 Task: Look for space in Carpina, Brazil from 9th June, 2023 to 16th June, 2023 for 2 adults in price range Rs.8000 to Rs.16000. Place can be entire place with 2 bedrooms having 2 beds and 1 bathroom. Property type can be house, flat, guest house. Booking option can be shelf check-in. Required host language is Spanish.
Action: Mouse moved to (370, 79)
Screenshot: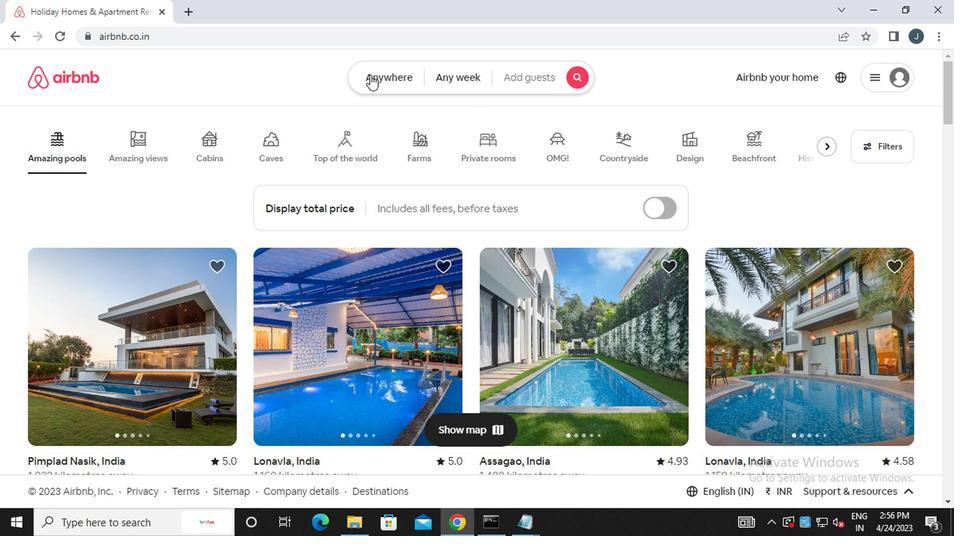 
Action: Mouse pressed left at (370, 79)
Screenshot: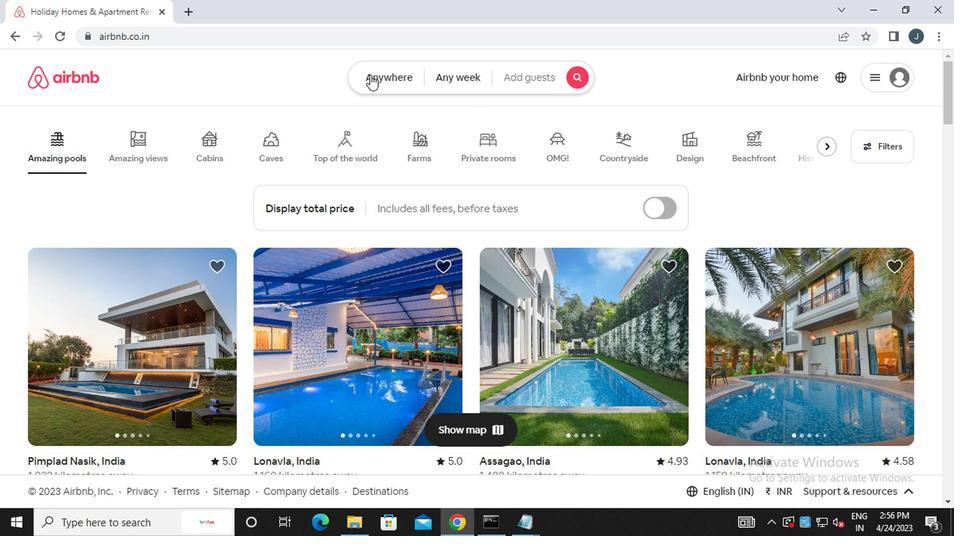 
Action: Mouse moved to (225, 138)
Screenshot: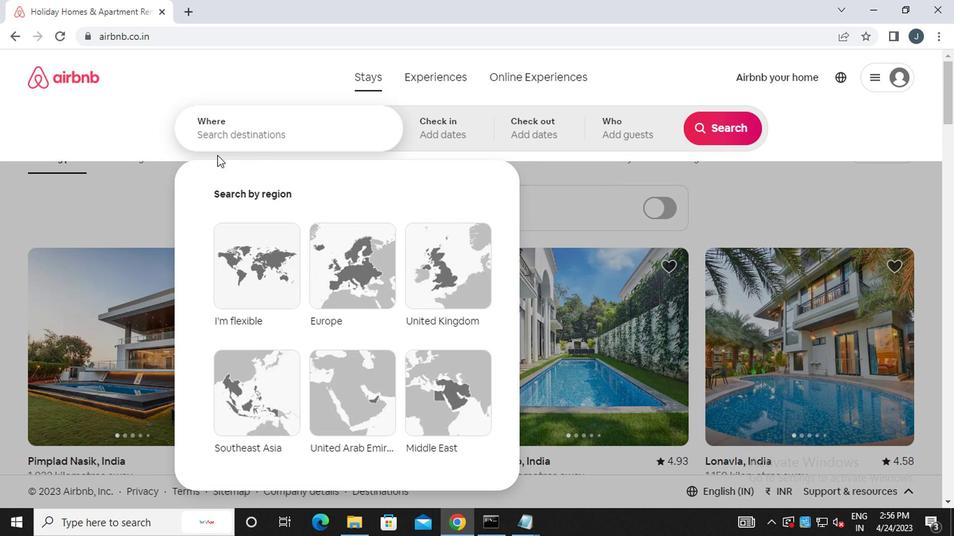 
Action: Mouse pressed left at (225, 138)
Screenshot: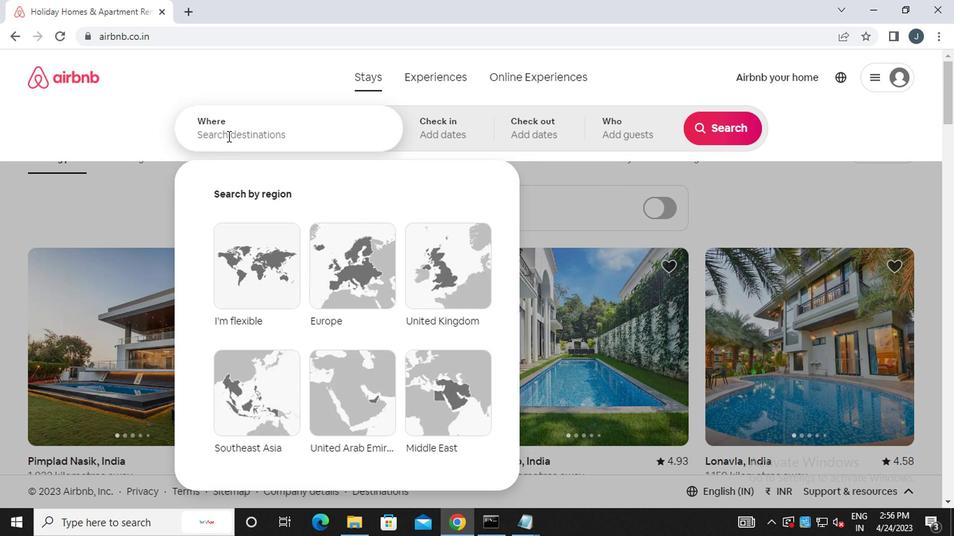 
Action: Key pressed c<Key.caps_lock>arpina,<Key.caps_lock>b<Key.caps_lock>razil
Screenshot: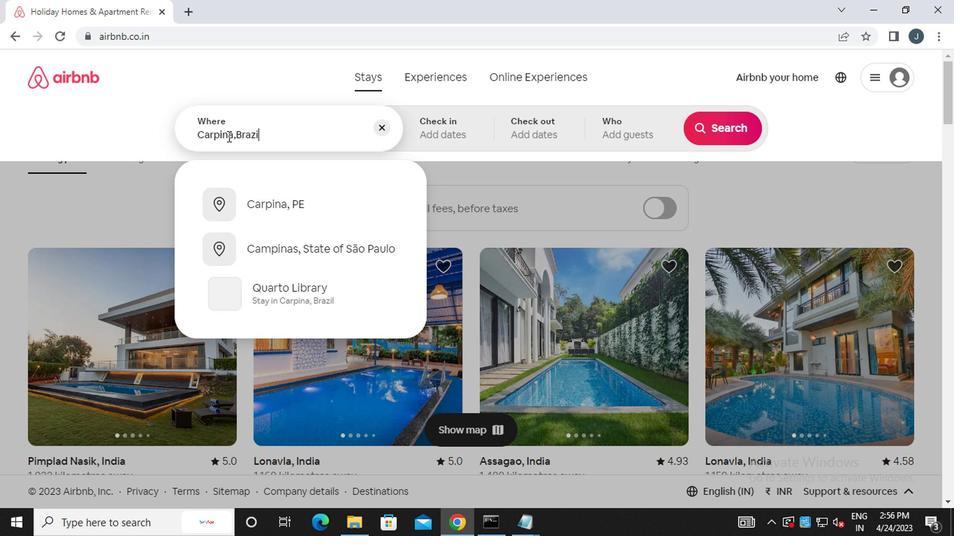 
Action: Mouse moved to (447, 131)
Screenshot: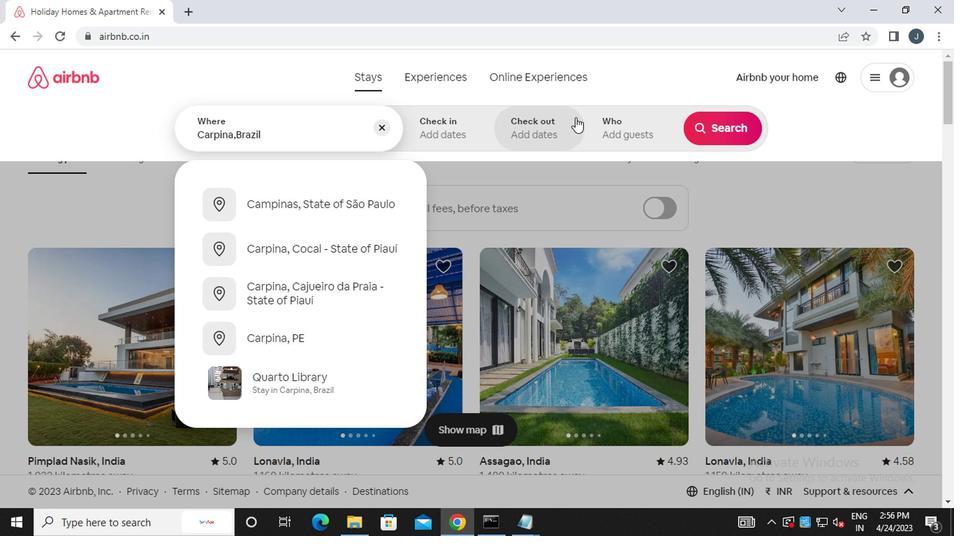
Action: Mouse pressed left at (447, 131)
Screenshot: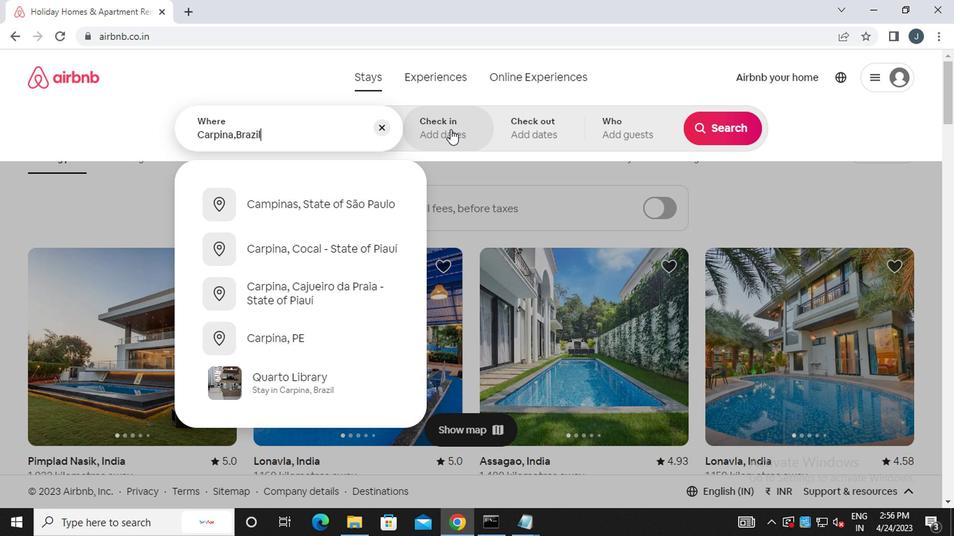 
Action: Mouse moved to (704, 241)
Screenshot: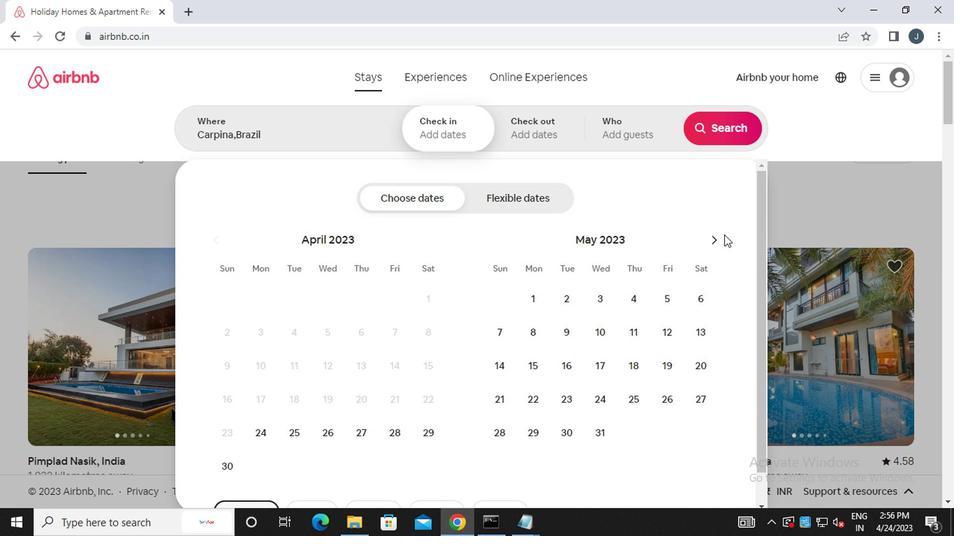 
Action: Mouse pressed left at (704, 241)
Screenshot: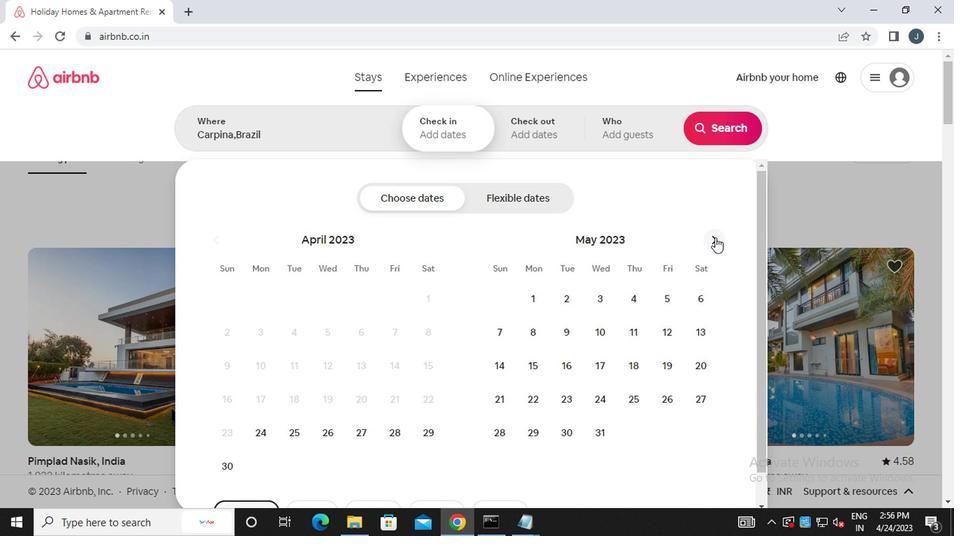 
Action: Mouse moved to (656, 326)
Screenshot: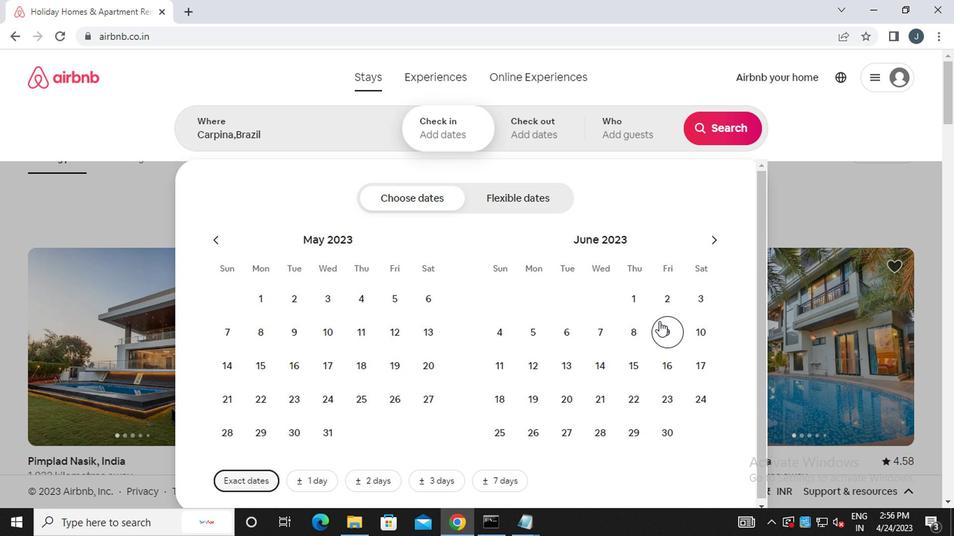 
Action: Mouse pressed left at (656, 326)
Screenshot: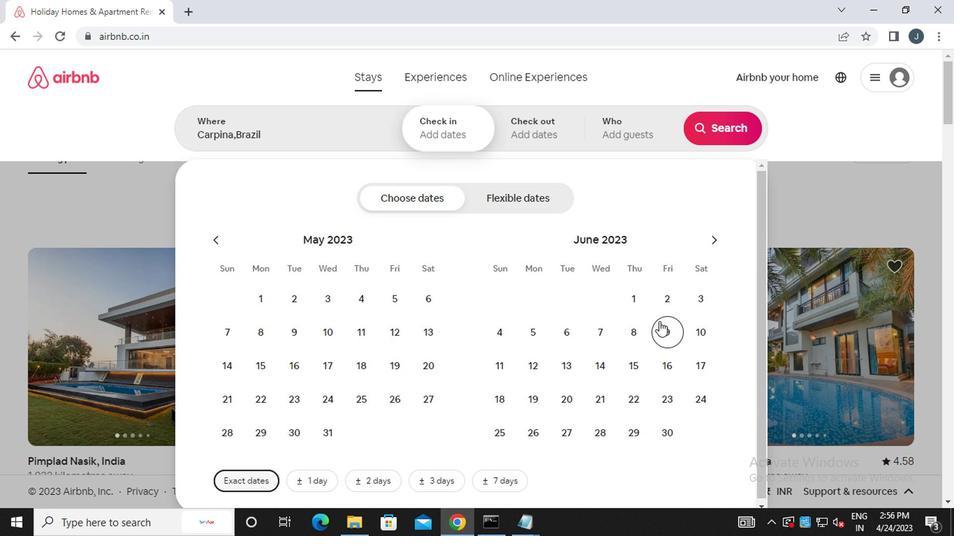 
Action: Mouse moved to (661, 360)
Screenshot: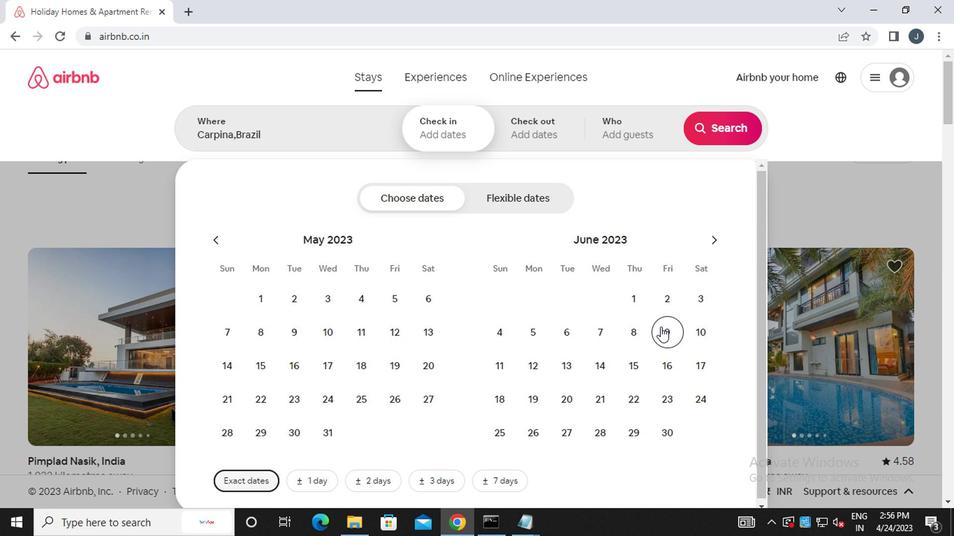 
Action: Mouse pressed left at (661, 360)
Screenshot: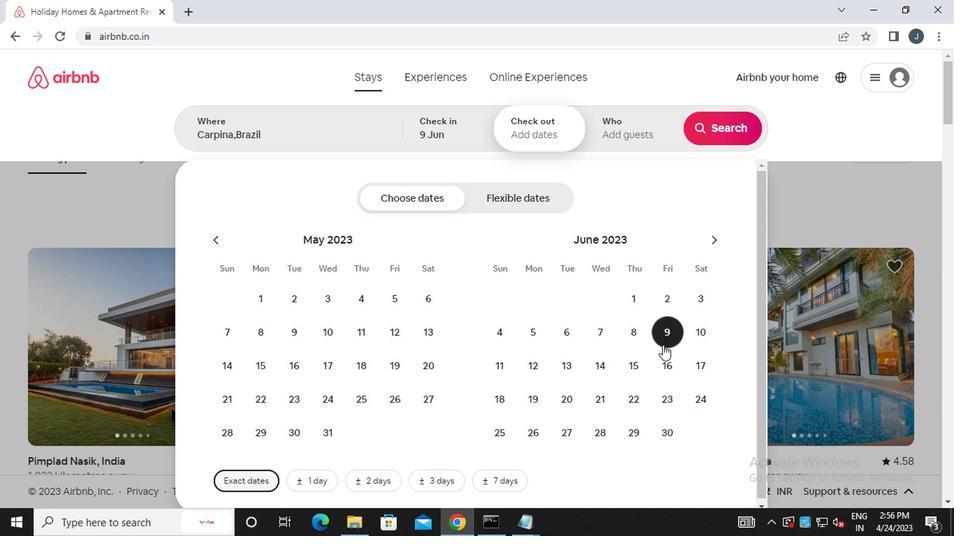 
Action: Mouse moved to (623, 143)
Screenshot: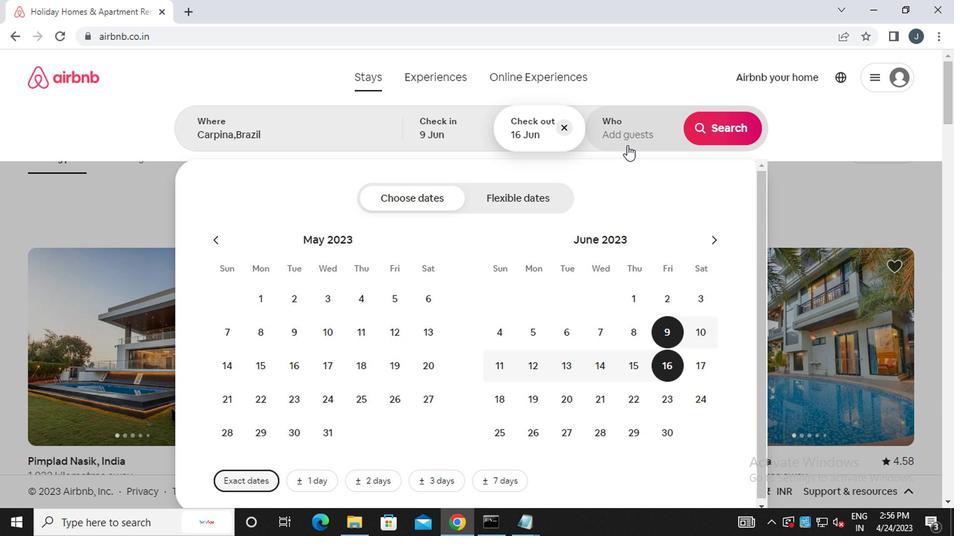 
Action: Mouse pressed left at (623, 143)
Screenshot: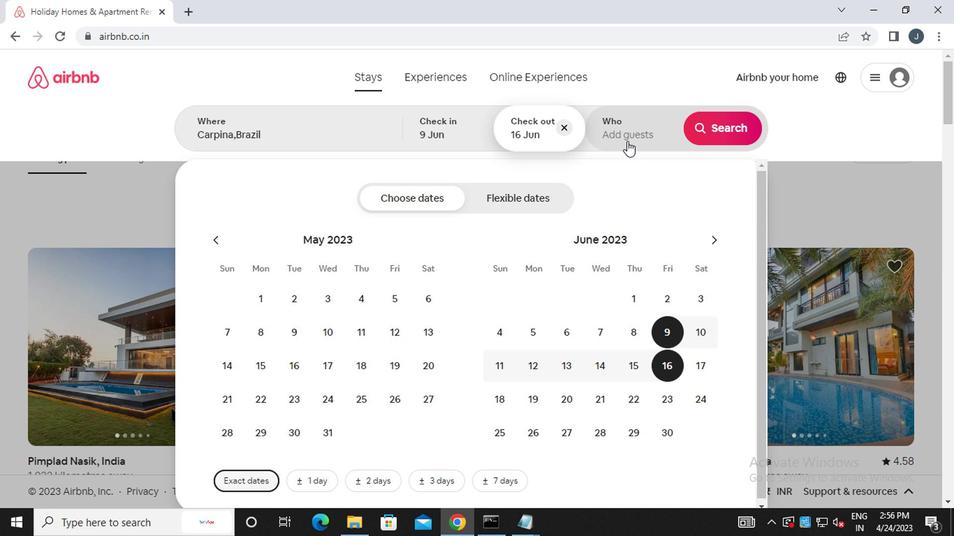 
Action: Mouse moved to (729, 202)
Screenshot: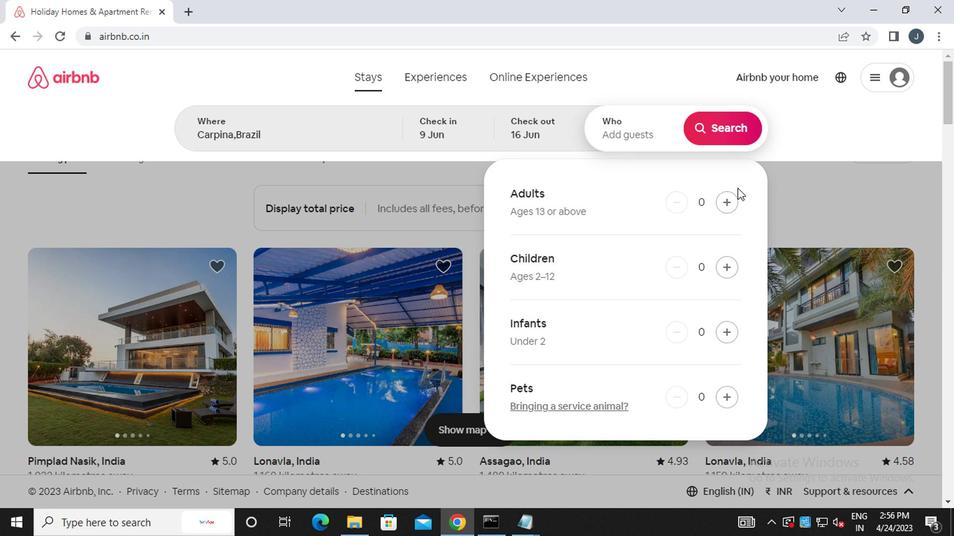 
Action: Mouse pressed left at (729, 202)
Screenshot: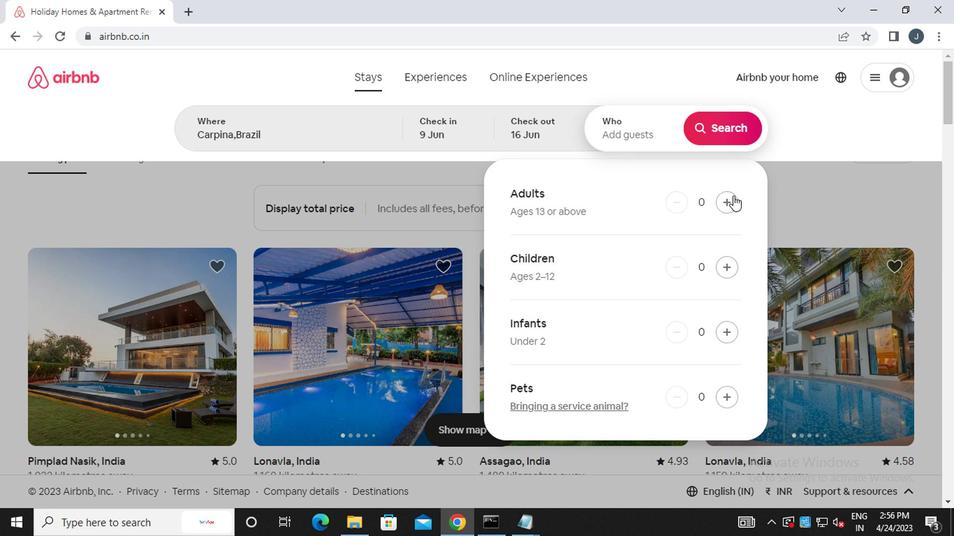 
Action: Mouse pressed left at (729, 202)
Screenshot: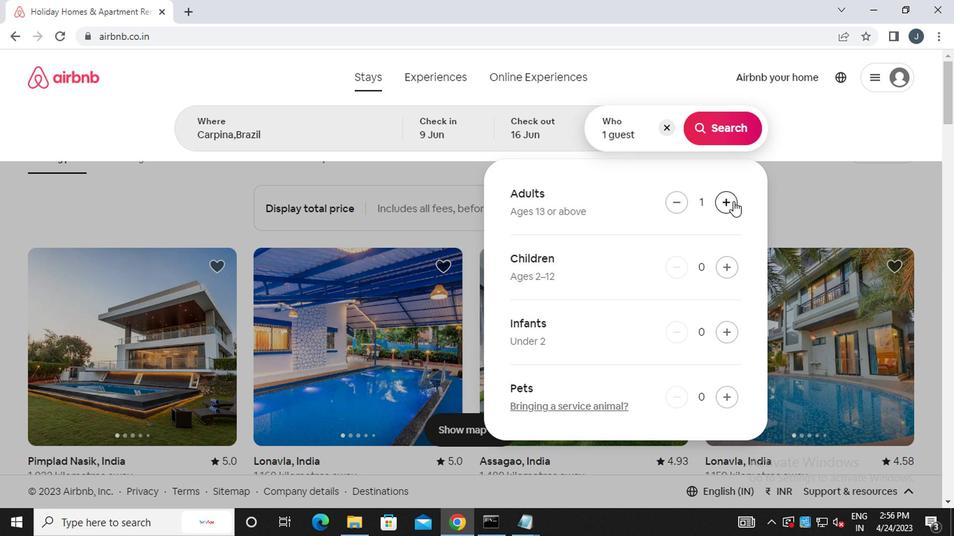 
Action: Mouse moved to (719, 138)
Screenshot: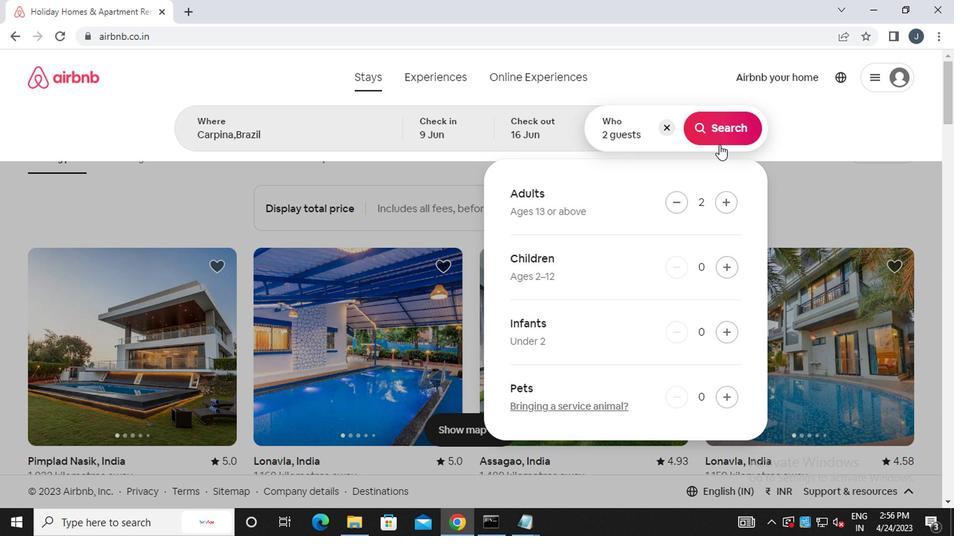 
Action: Mouse pressed left at (719, 138)
Screenshot: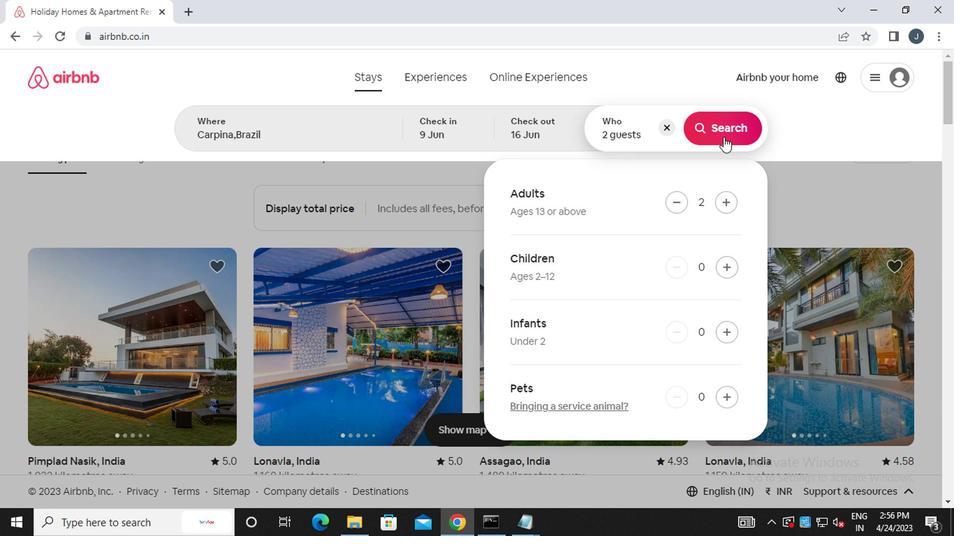 
Action: Mouse moved to (891, 131)
Screenshot: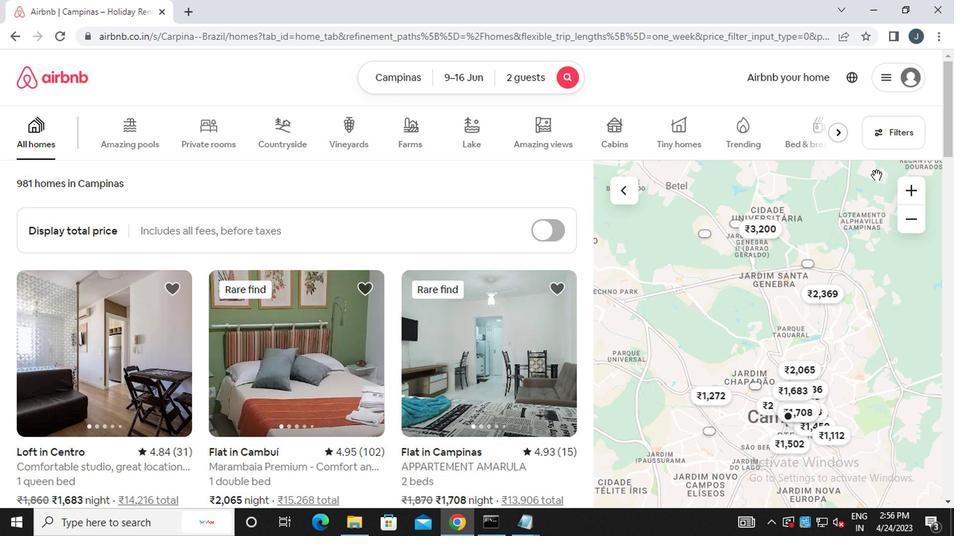 
Action: Mouse pressed left at (891, 131)
Screenshot: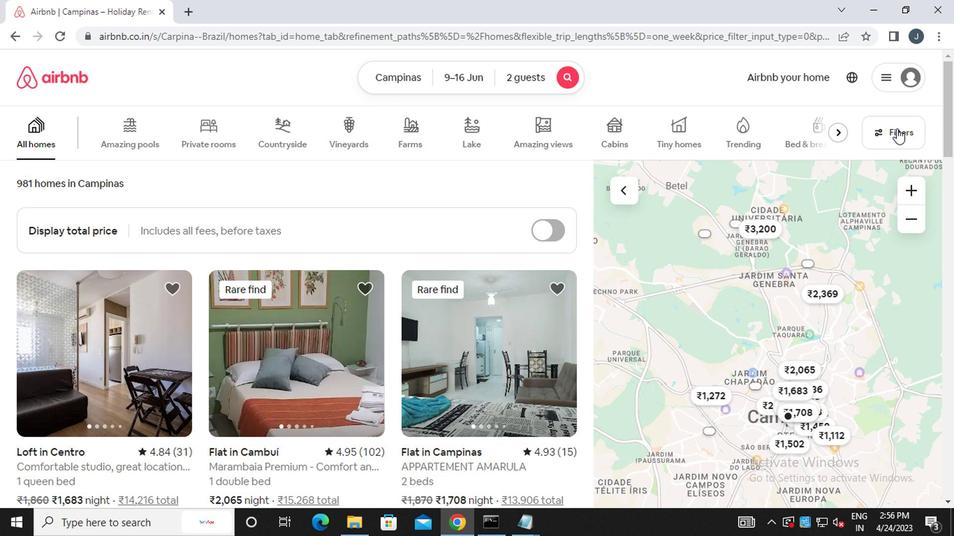 
Action: Mouse moved to (296, 316)
Screenshot: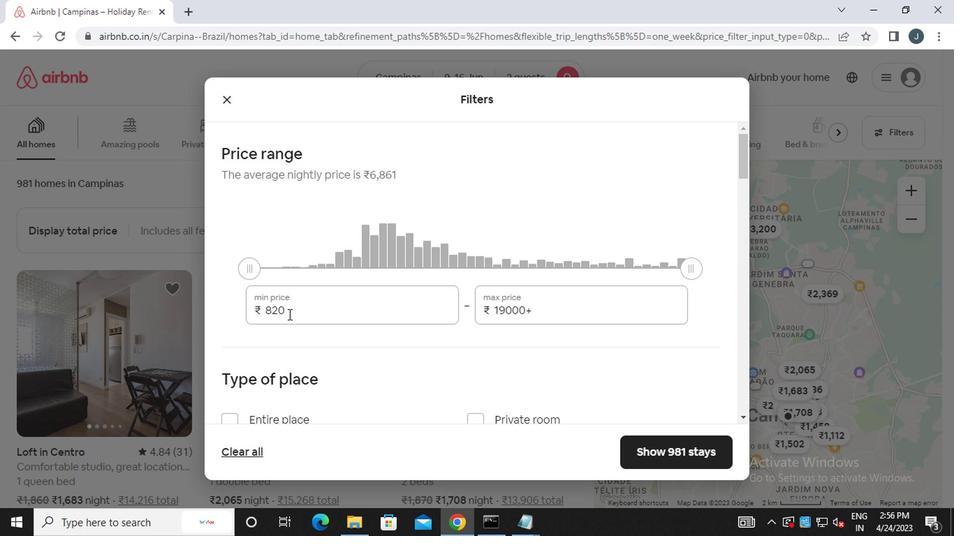 
Action: Mouse pressed left at (296, 316)
Screenshot: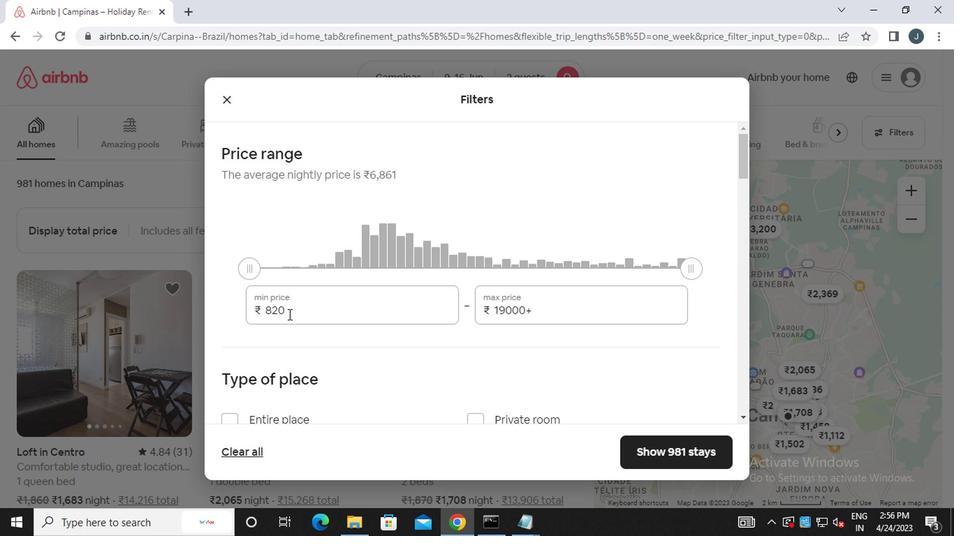 
Action: Mouse moved to (296, 316)
Screenshot: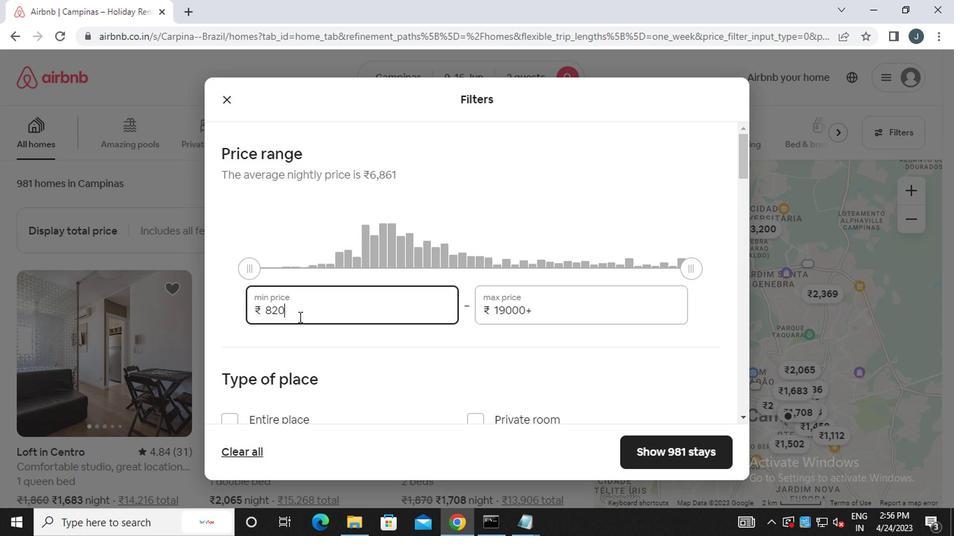 
Action: Key pressed <Key.backspace><Key.backspace><Key.backspace><Key.backspace><<104>><<96>><<96>><<96>>
Screenshot: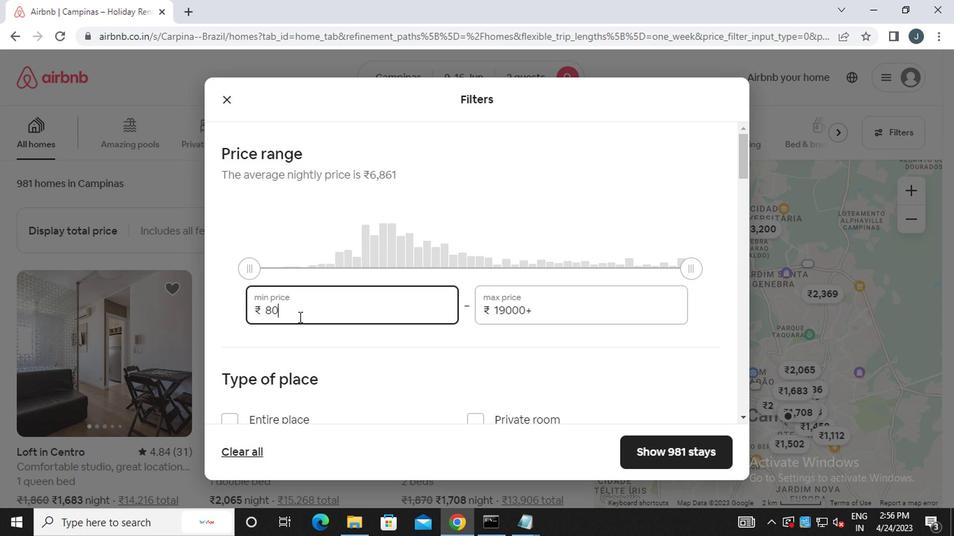 
Action: Mouse moved to (556, 309)
Screenshot: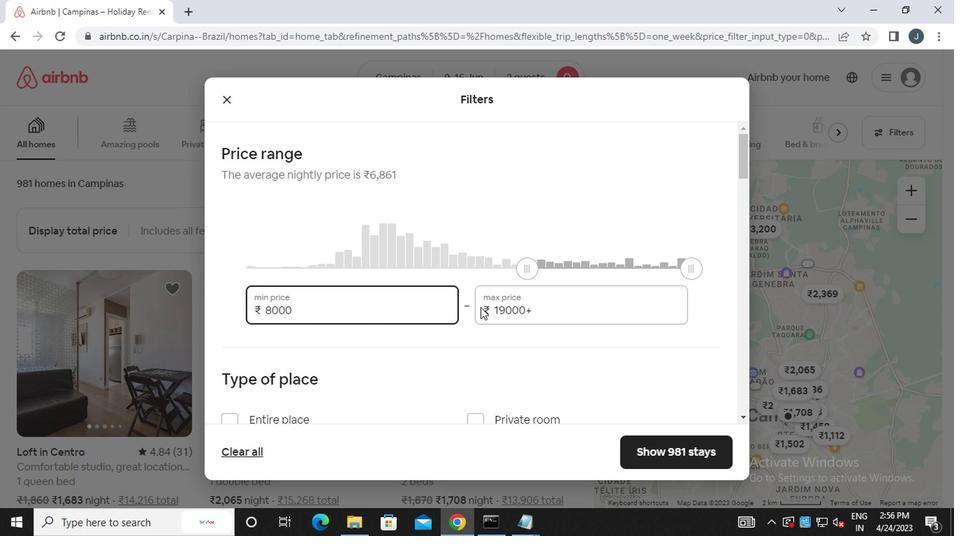 
Action: Mouse pressed left at (556, 309)
Screenshot: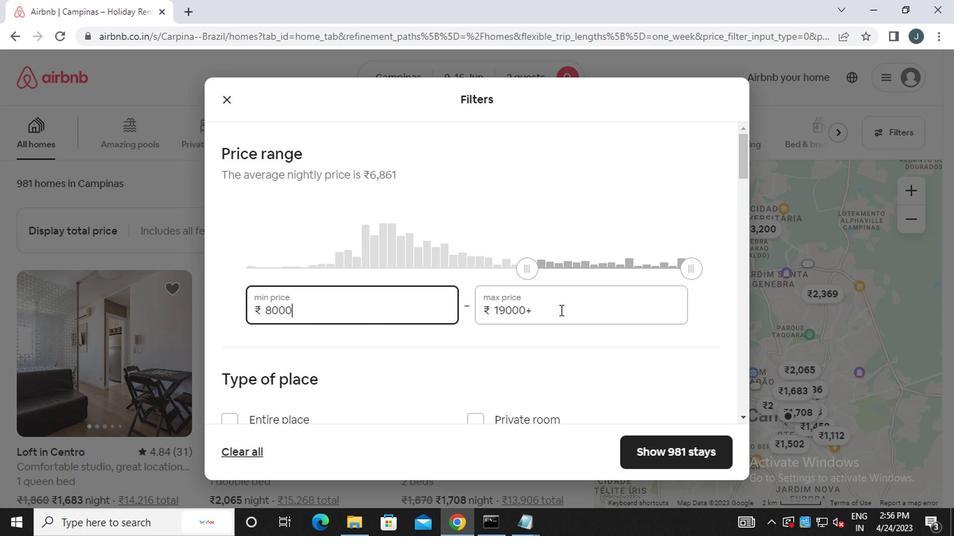 
Action: Mouse moved to (556, 310)
Screenshot: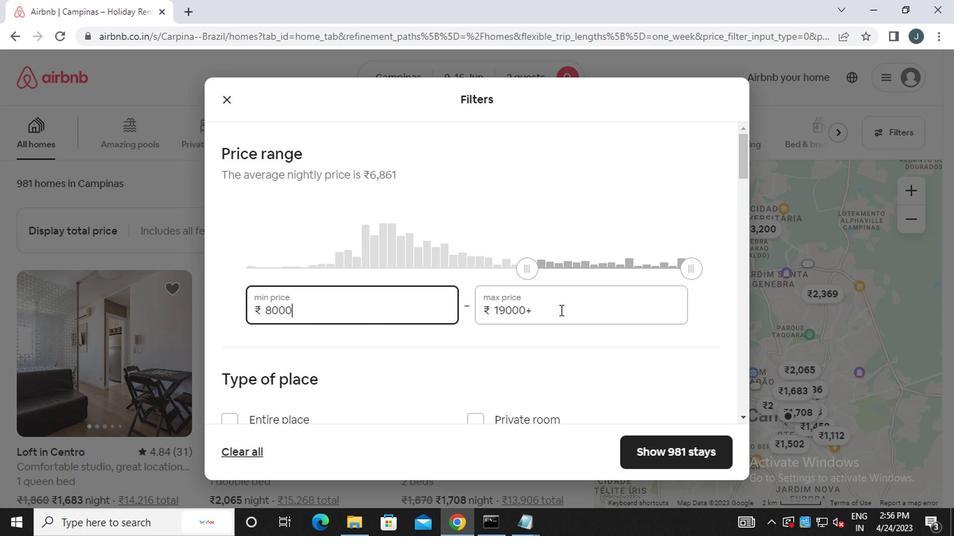 
Action: Key pressed <Key.backspace><Key.backspace><Key.backspace><Key.backspace><Key.backspace><Key.backspace><Key.backspace><Key.backspace><Key.backspace><Key.backspace><Key.backspace><Key.backspace><Key.backspace><Key.backspace><Key.backspace><Key.backspace><Key.backspace><Key.backspace><Key.backspace><Key.backspace><Key.backspace><Key.backspace><Key.backspace><Key.backspace><Key.backspace><Key.backspace><Key.backspace><Key.backspace><Key.backspace><Key.backspace><Key.backspace><Key.backspace><Key.backspace><Key.backspace><Key.backspace><Key.backspace><Key.backspace><Key.backspace><Key.backspace><Key.backspace><Key.backspace><Key.backspace><Key.backspace><Key.backspace><Key.backspace><Key.backspace><Key.backspace><Key.backspace><Key.backspace><Key.backspace><Key.backspace><Key.backspace><Key.backspace><<97>><<102>><<96>><<96>><<96>>
Screenshot: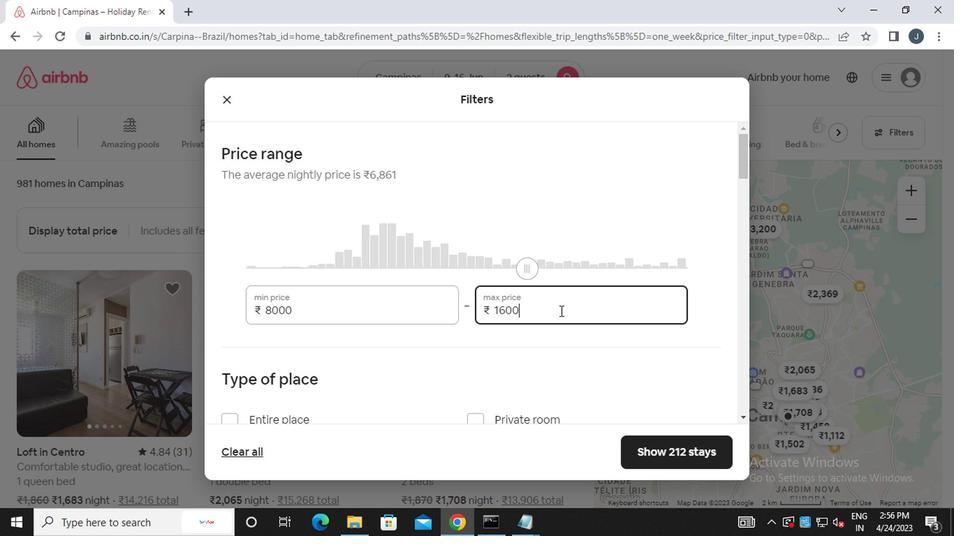 
Action: Mouse scrolled (556, 309) with delta (0, 0)
Screenshot: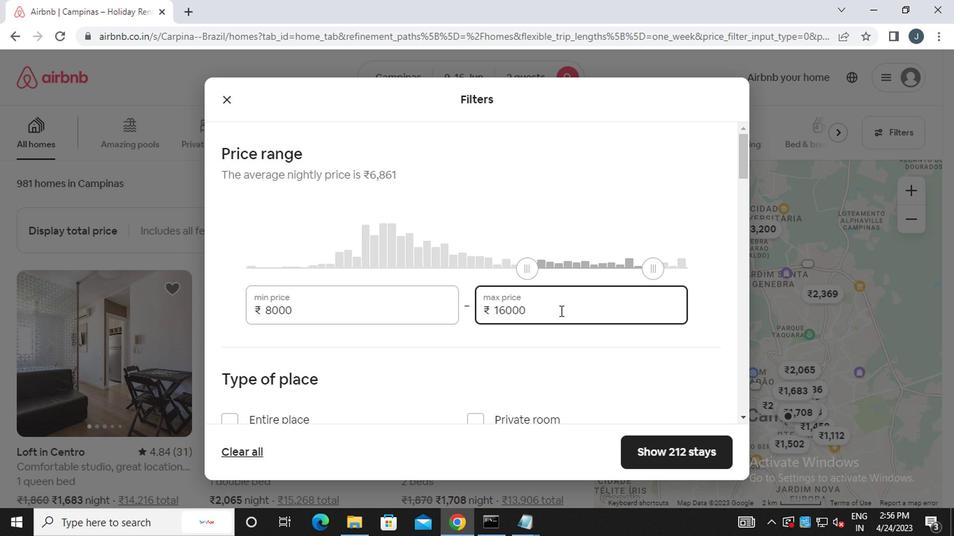 
Action: Mouse scrolled (556, 309) with delta (0, 0)
Screenshot: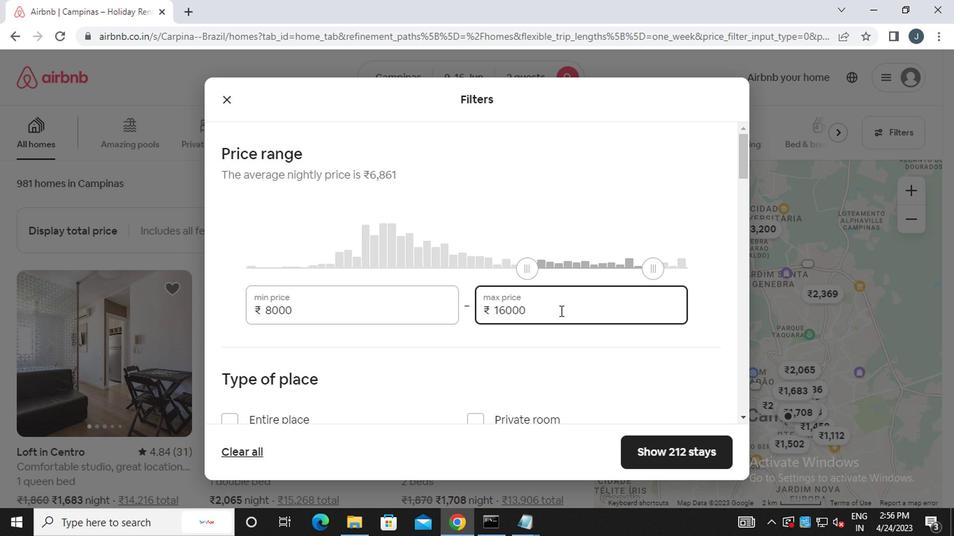 
Action: Mouse moved to (556, 311)
Screenshot: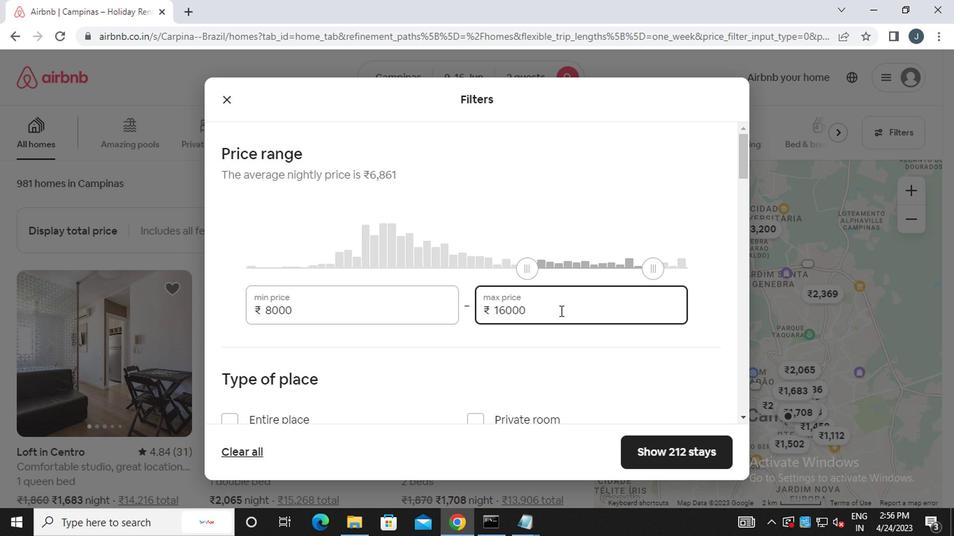 
Action: Mouse scrolled (556, 310) with delta (0, 0)
Screenshot: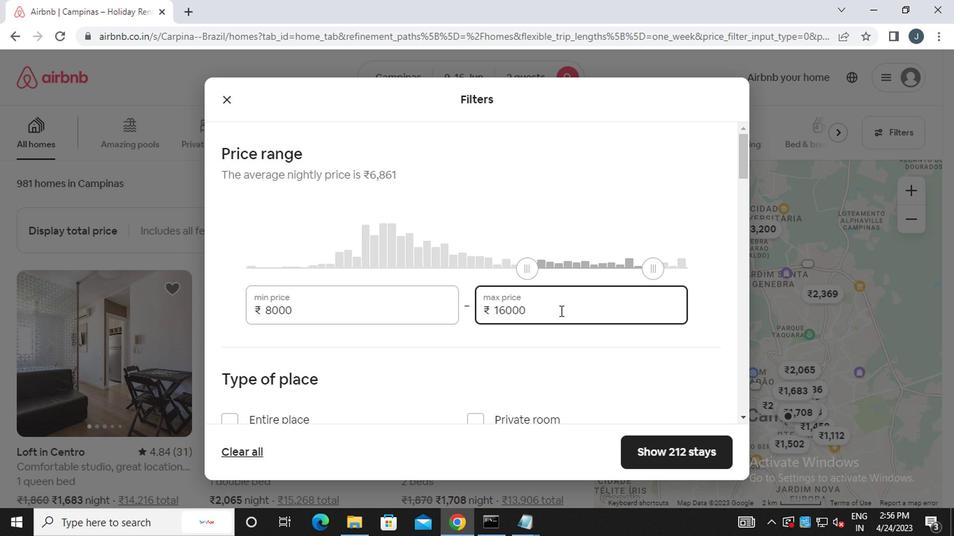 
Action: Mouse moved to (222, 217)
Screenshot: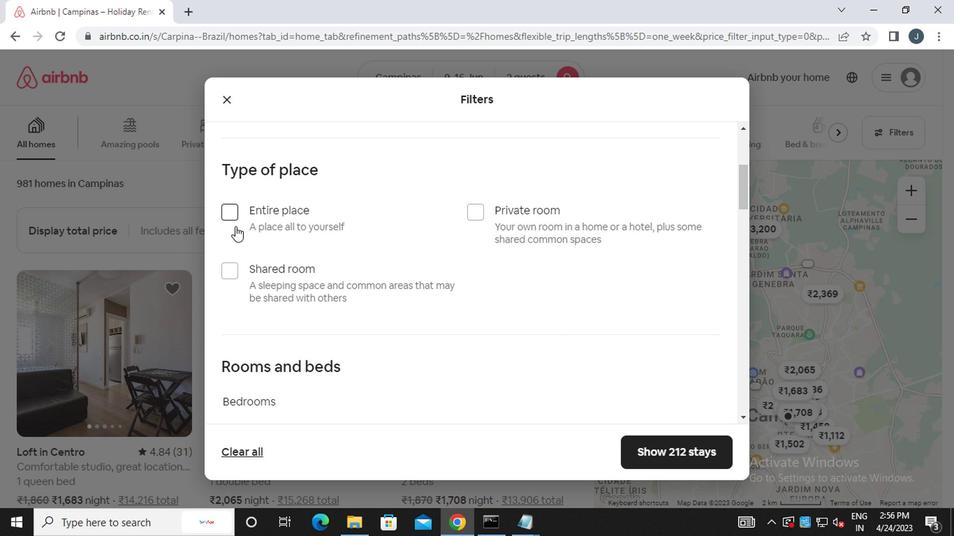 
Action: Mouse pressed left at (222, 217)
Screenshot: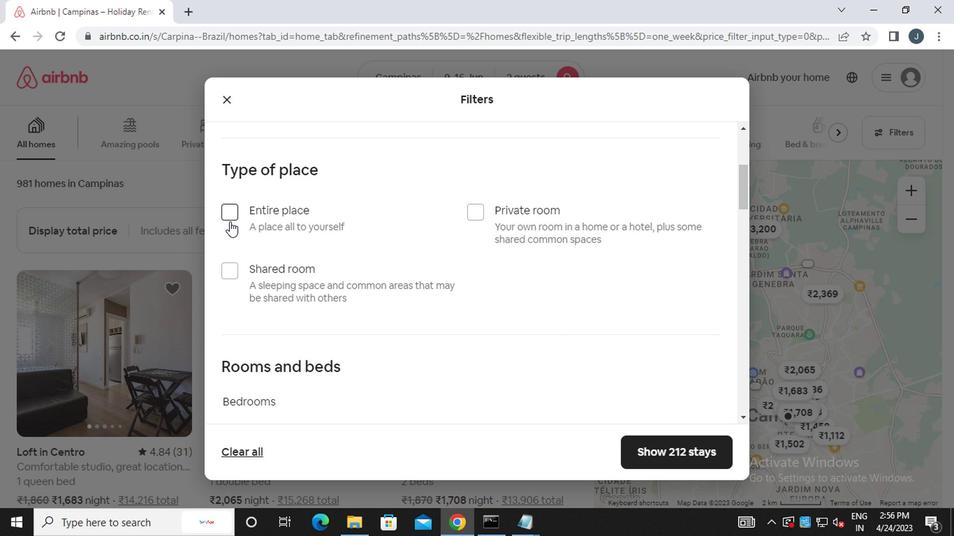 
Action: Mouse moved to (426, 276)
Screenshot: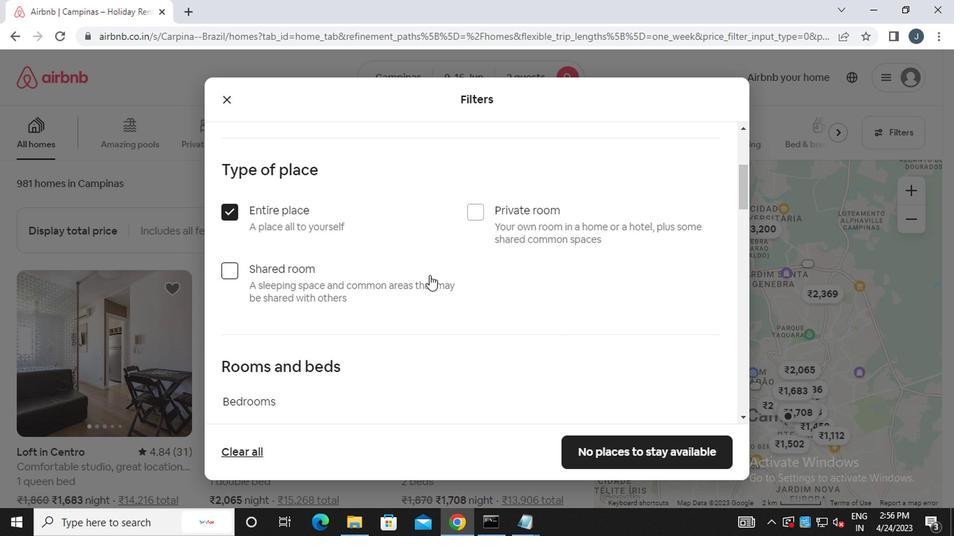 
Action: Mouse scrolled (426, 276) with delta (0, 0)
Screenshot: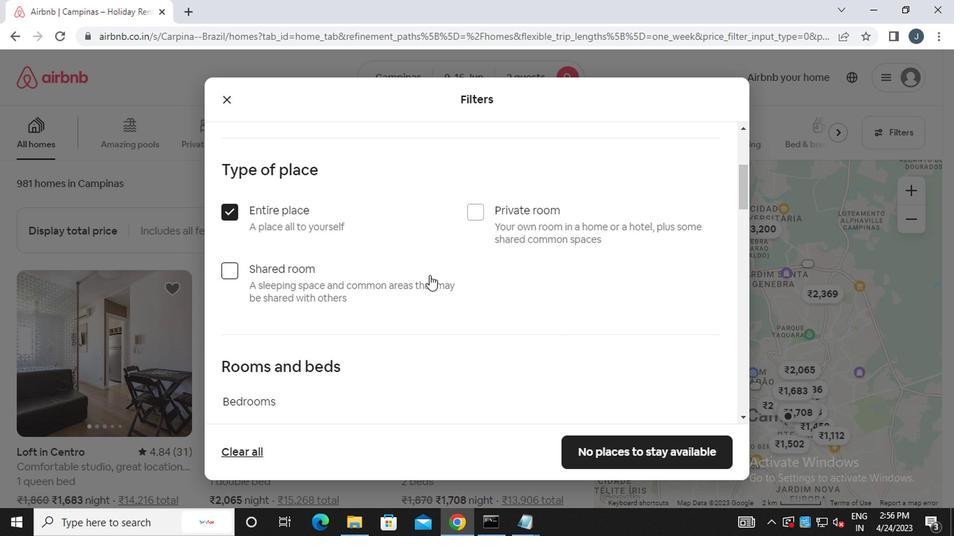 
Action: Mouse scrolled (426, 276) with delta (0, 0)
Screenshot: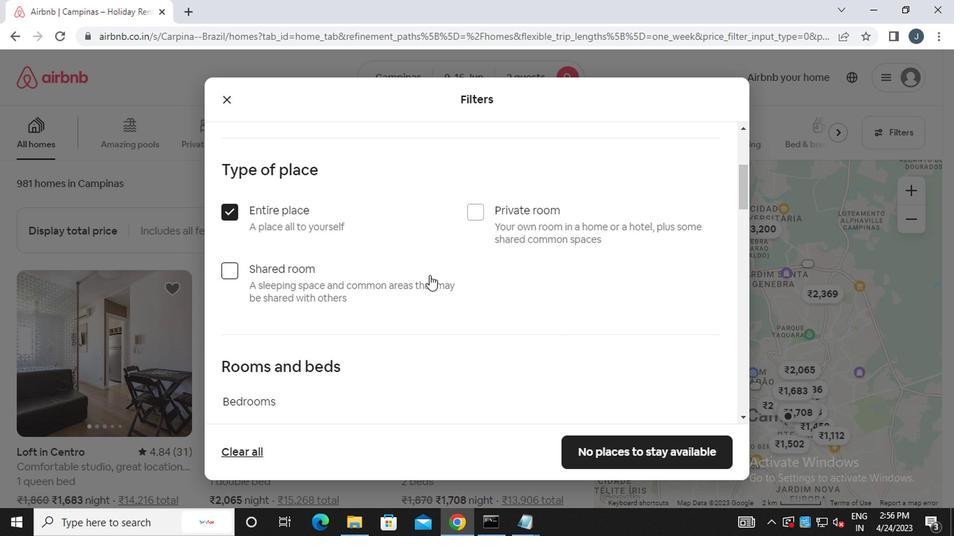 
Action: Mouse scrolled (426, 276) with delta (0, 0)
Screenshot: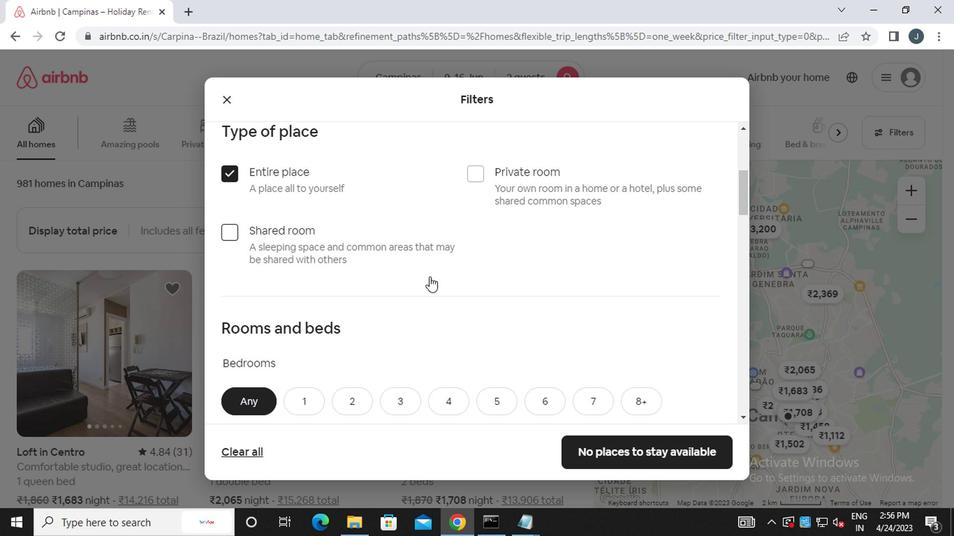 
Action: Mouse scrolled (426, 276) with delta (0, 0)
Screenshot: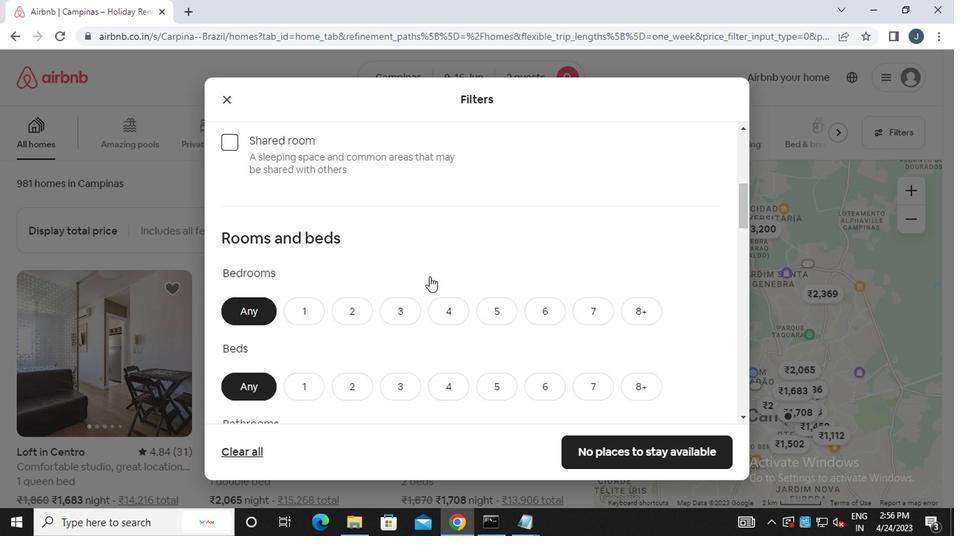 
Action: Mouse moved to (349, 169)
Screenshot: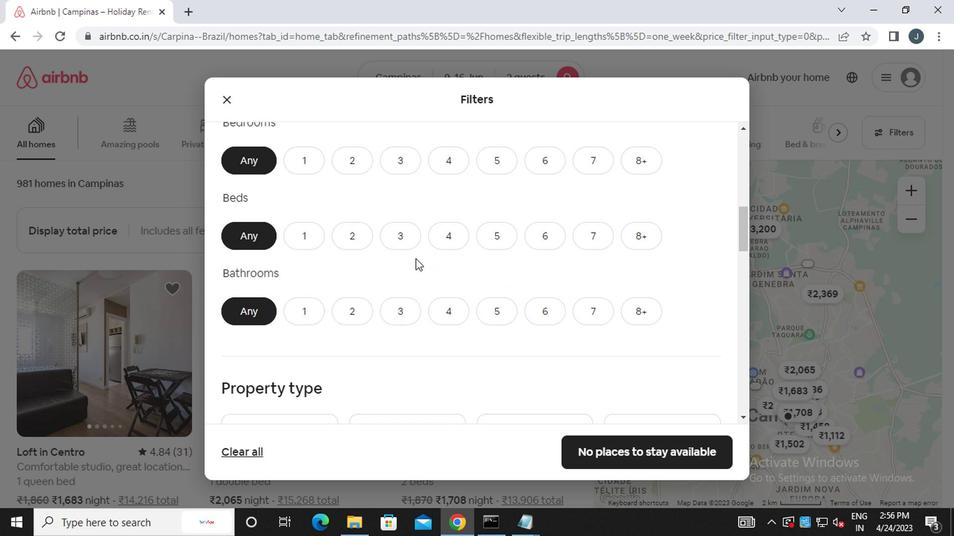 
Action: Mouse pressed left at (349, 169)
Screenshot: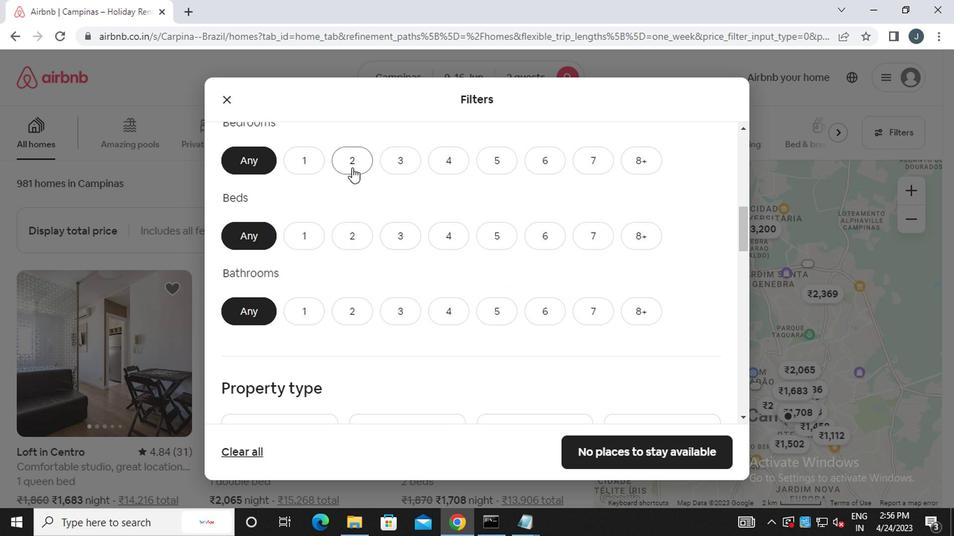 
Action: Mouse moved to (358, 236)
Screenshot: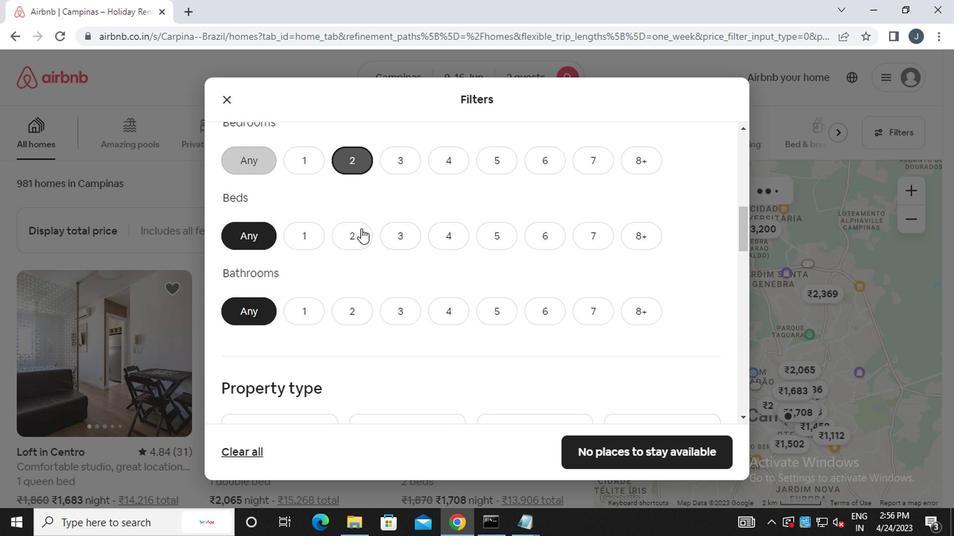 
Action: Mouse pressed left at (358, 236)
Screenshot: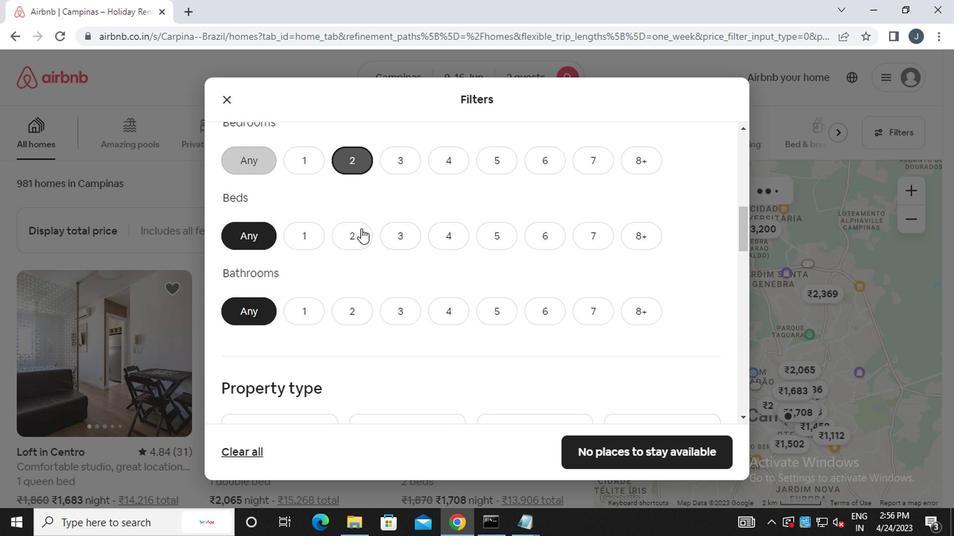 
Action: Mouse moved to (303, 313)
Screenshot: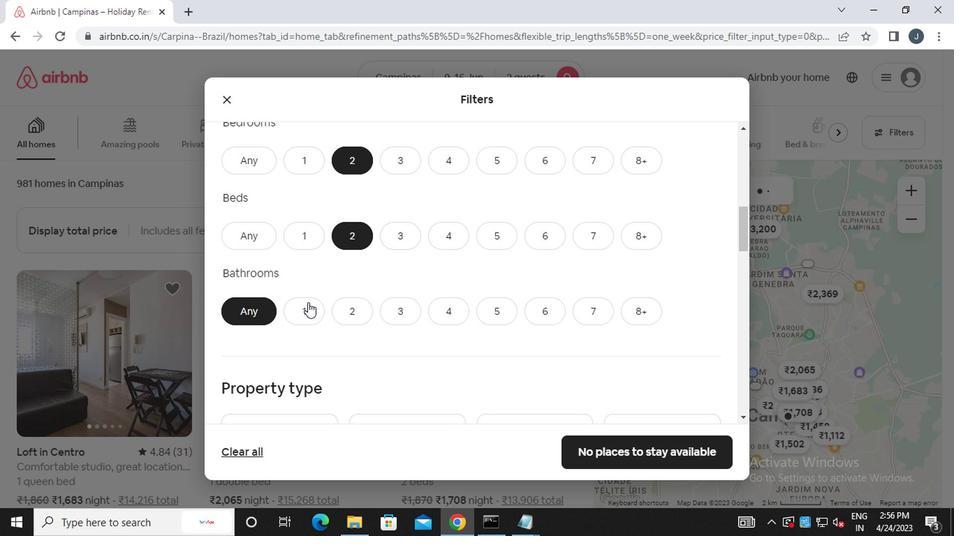 
Action: Mouse pressed left at (303, 313)
Screenshot: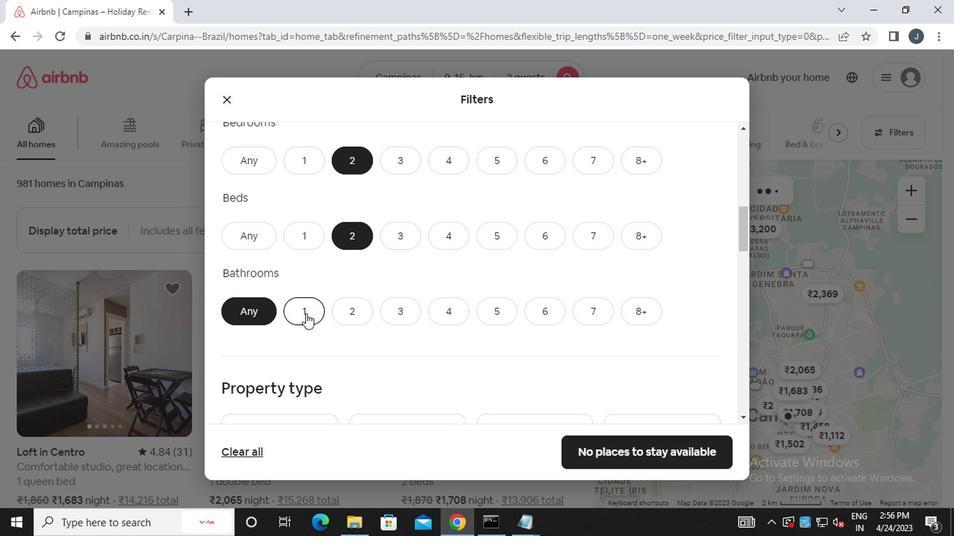 
Action: Mouse moved to (363, 336)
Screenshot: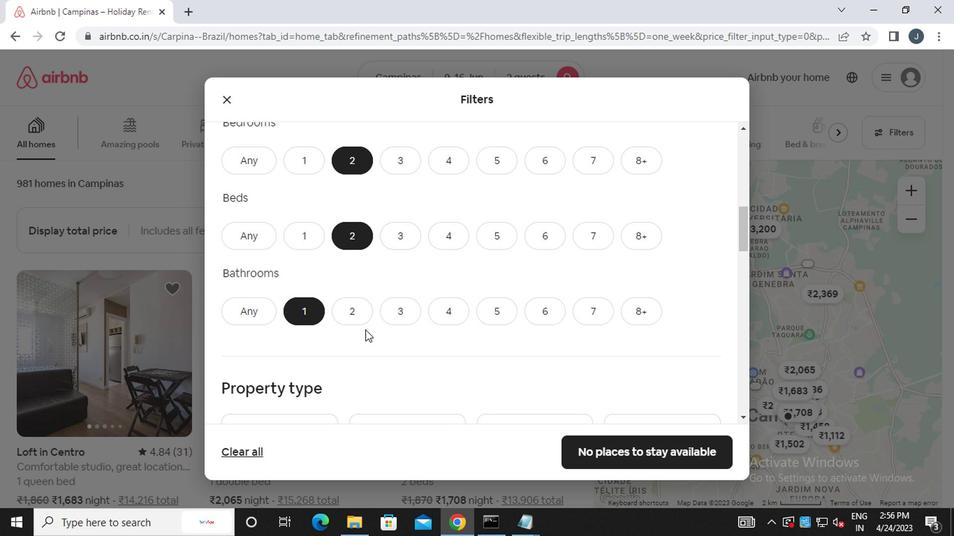 
Action: Mouse scrolled (363, 335) with delta (0, 0)
Screenshot: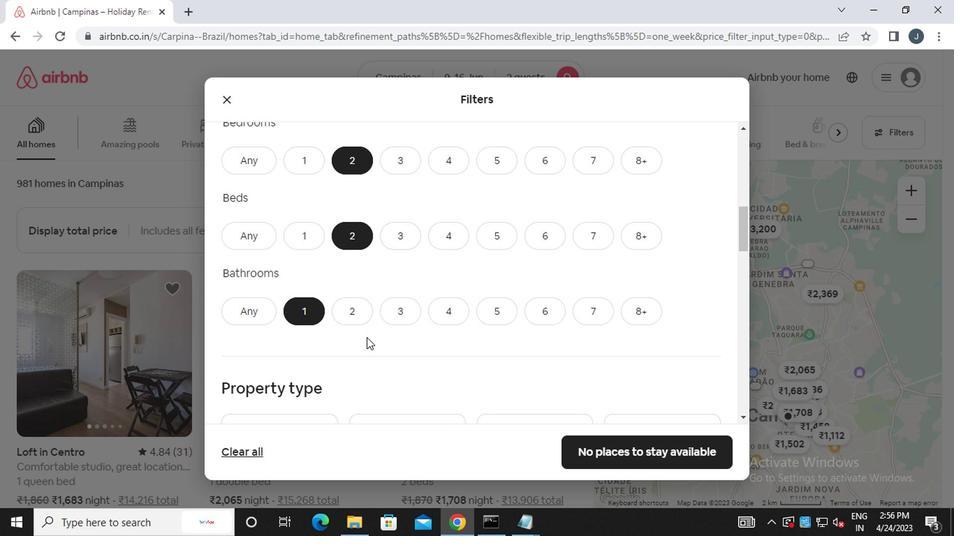 
Action: Mouse scrolled (363, 335) with delta (0, 0)
Screenshot: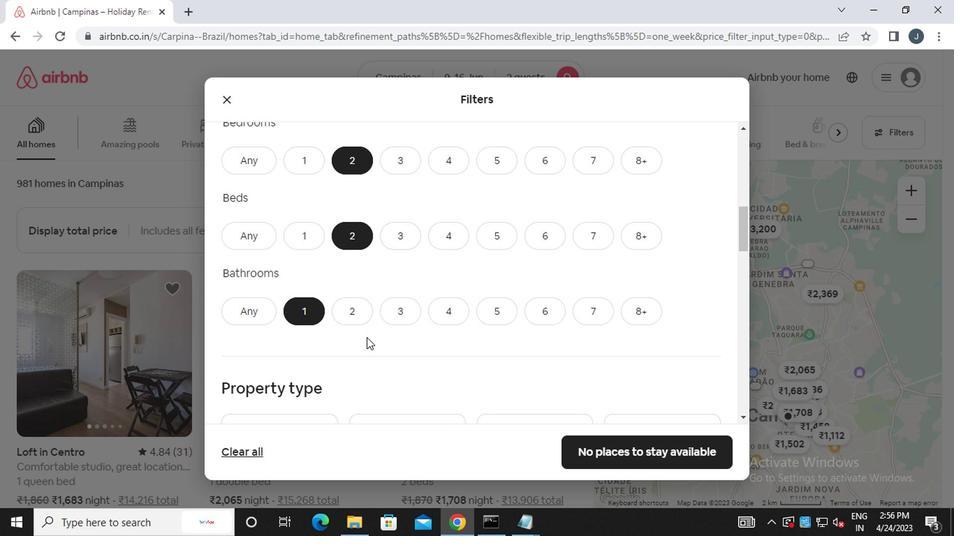 
Action: Mouse moved to (362, 333)
Screenshot: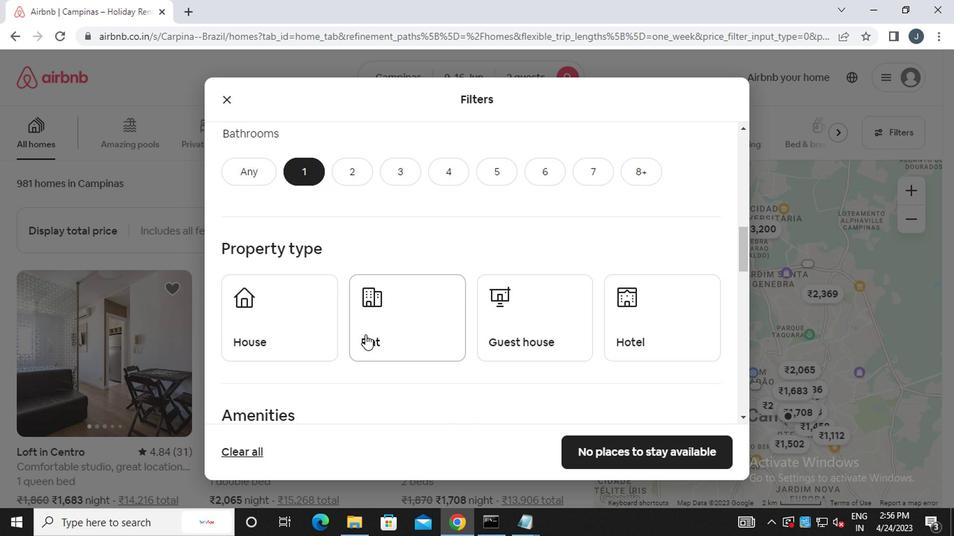 
Action: Mouse scrolled (362, 332) with delta (0, 0)
Screenshot: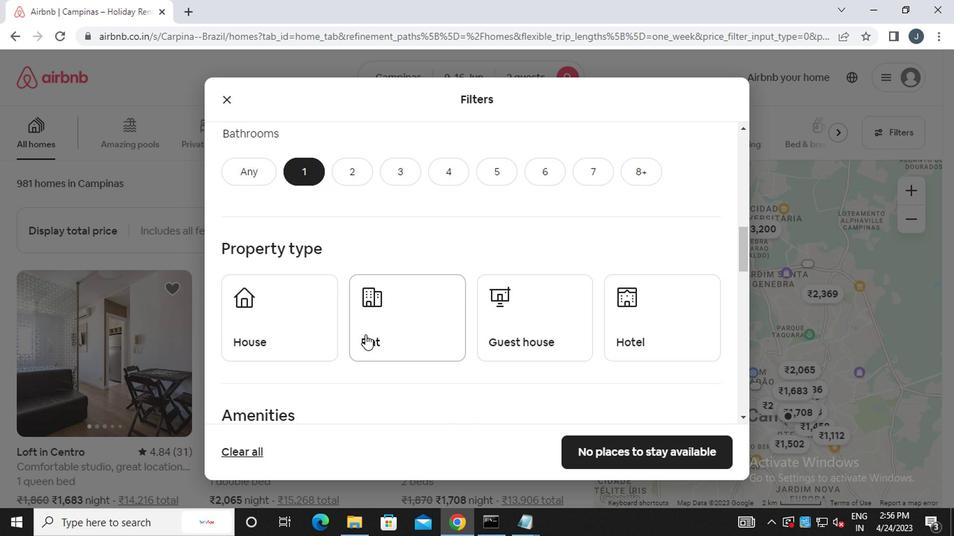 
Action: Mouse scrolled (362, 332) with delta (0, 0)
Screenshot: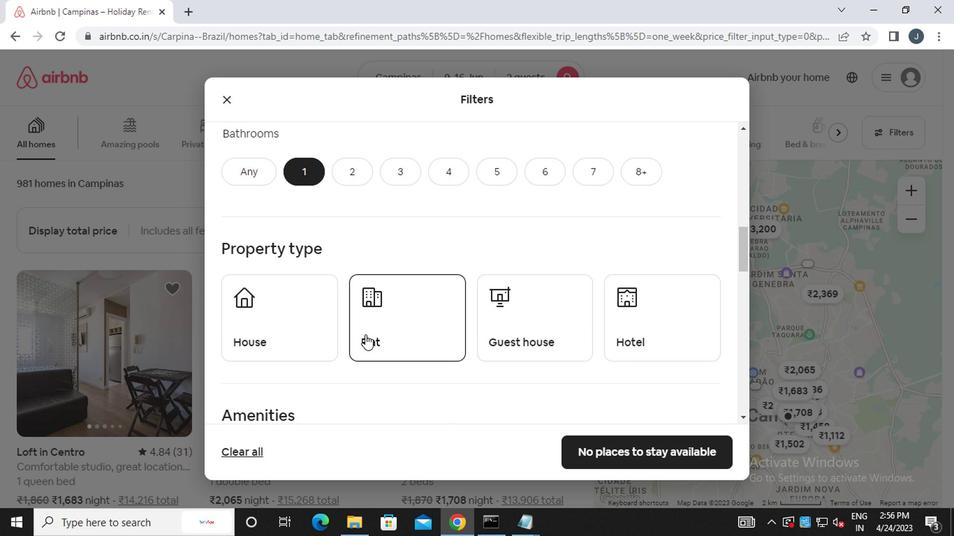 
Action: Mouse moved to (305, 197)
Screenshot: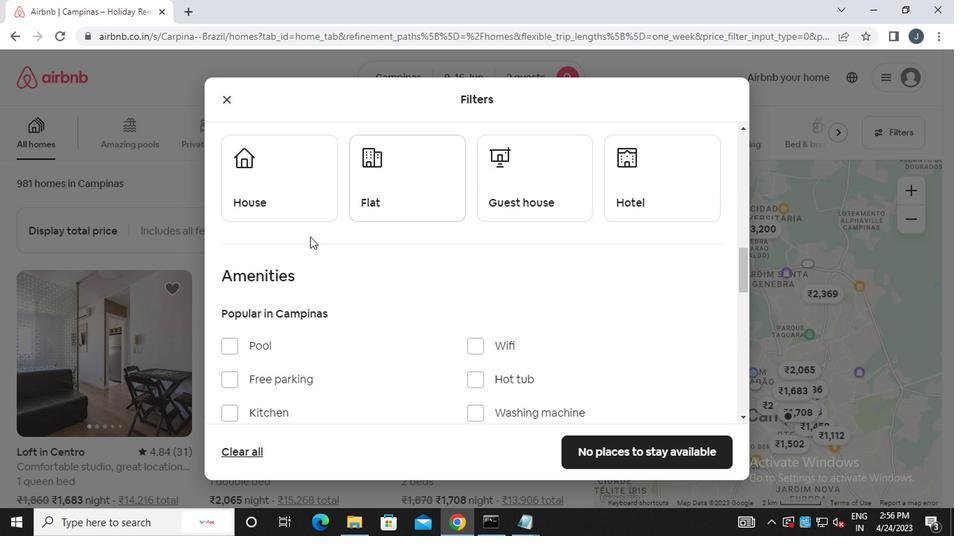 
Action: Mouse pressed left at (305, 197)
Screenshot: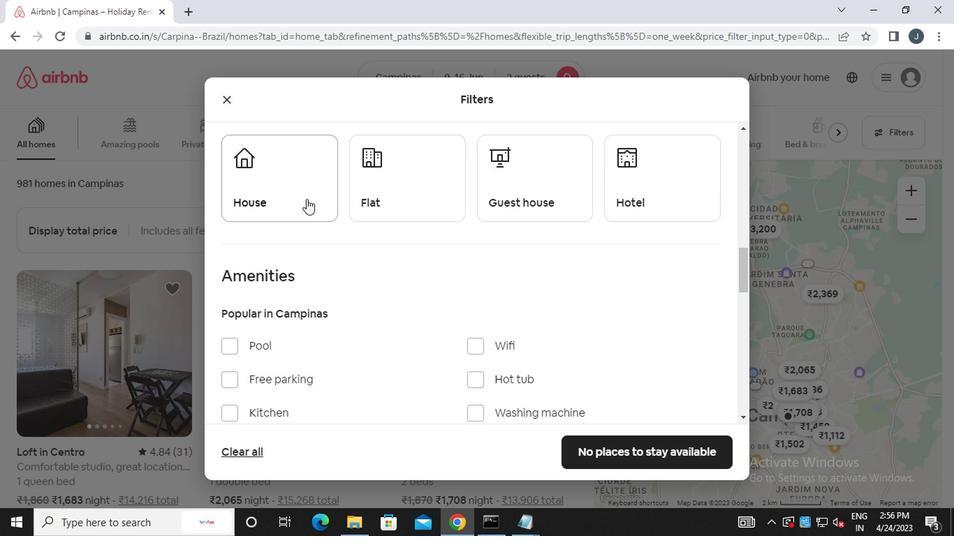 
Action: Mouse moved to (370, 211)
Screenshot: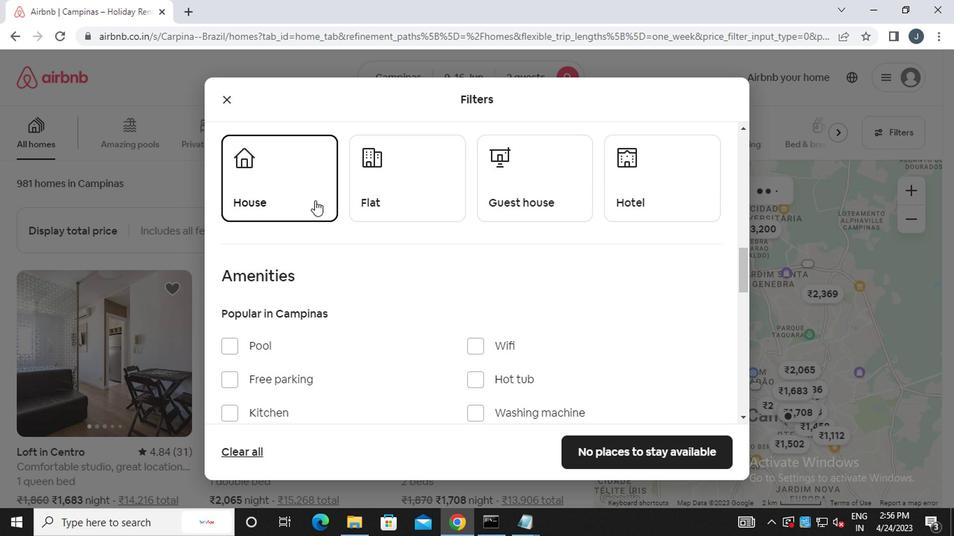 
Action: Mouse pressed left at (370, 211)
Screenshot: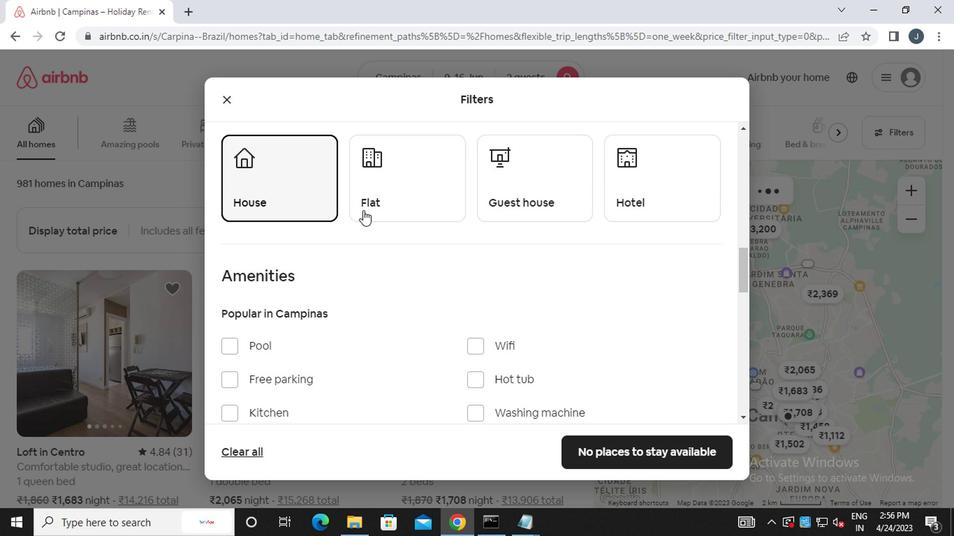 
Action: Mouse moved to (464, 198)
Screenshot: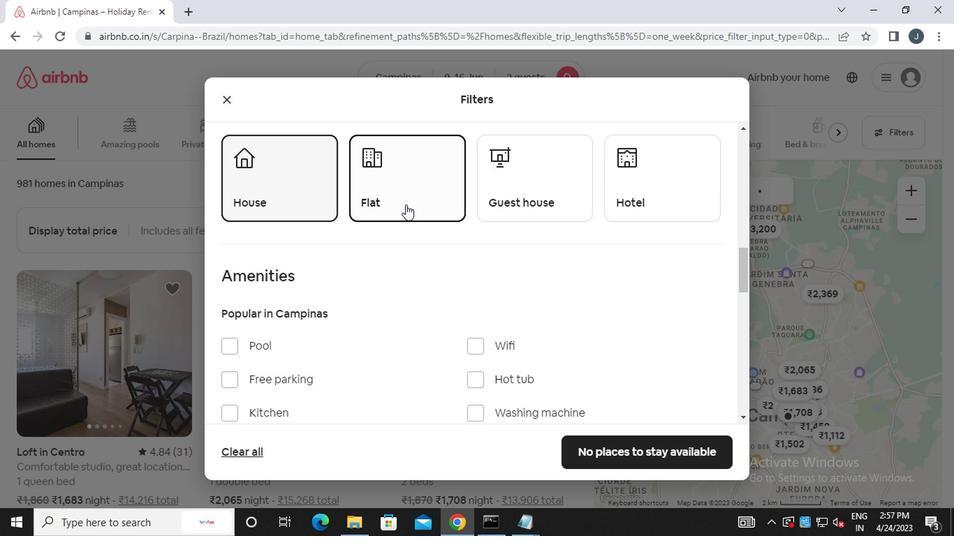 
Action: Mouse pressed left at (464, 198)
Screenshot: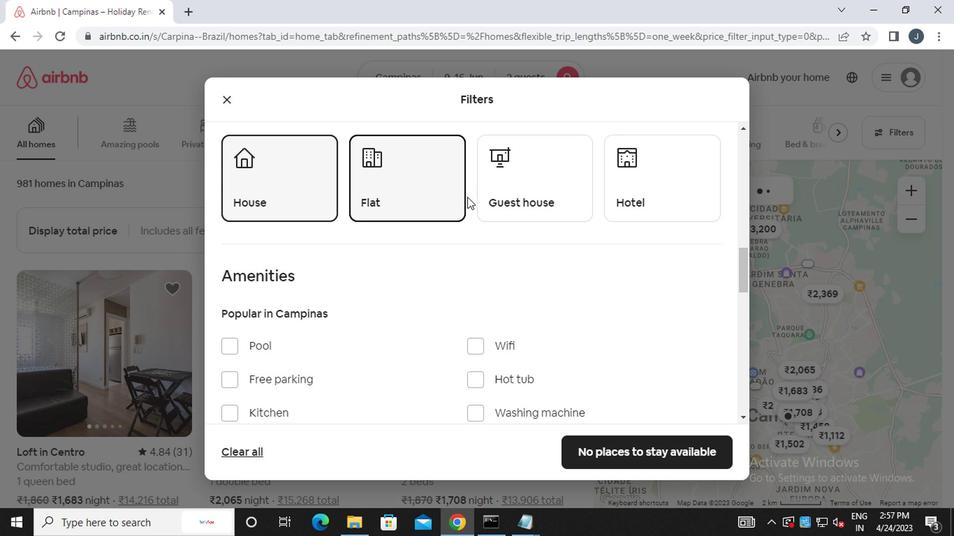 
Action: Mouse moved to (489, 201)
Screenshot: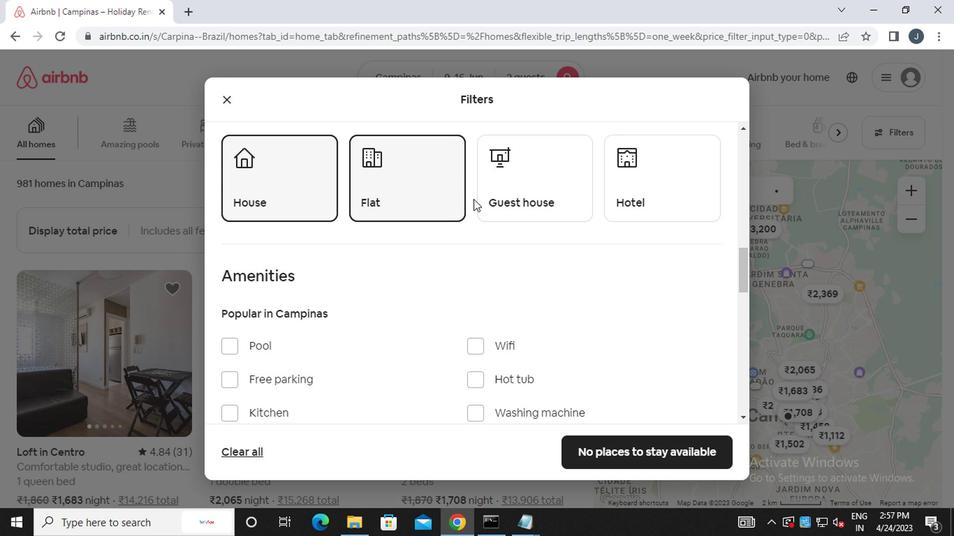
Action: Mouse pressed left at (489, 201)
Screenshot: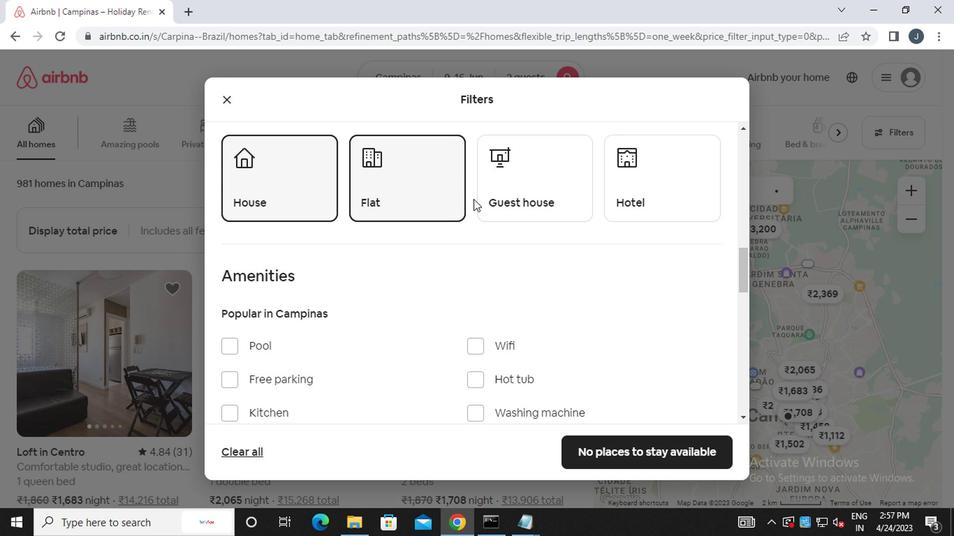 
Action: Mouse moved to (516, 198)
Screenshot: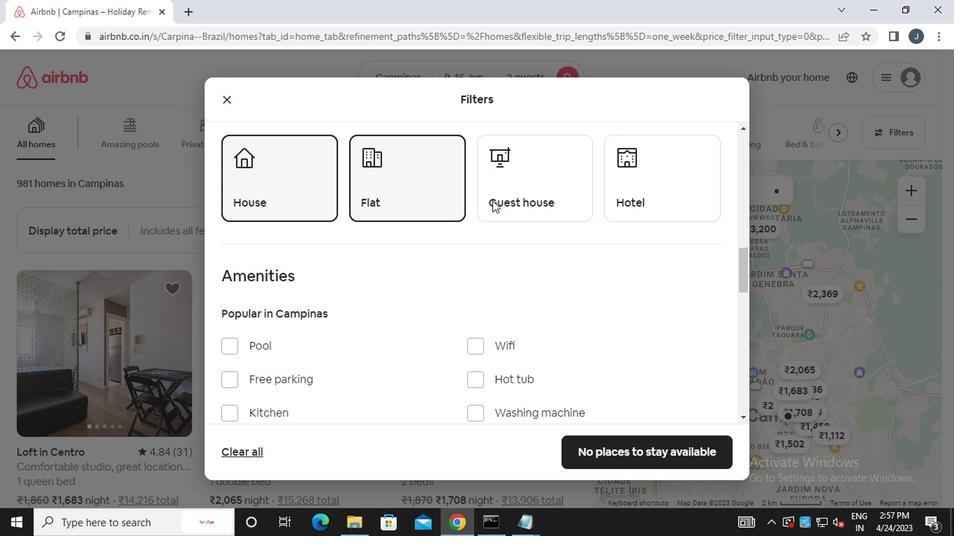 
Action: Mouse pressed left at (516, 198)
Screenshot: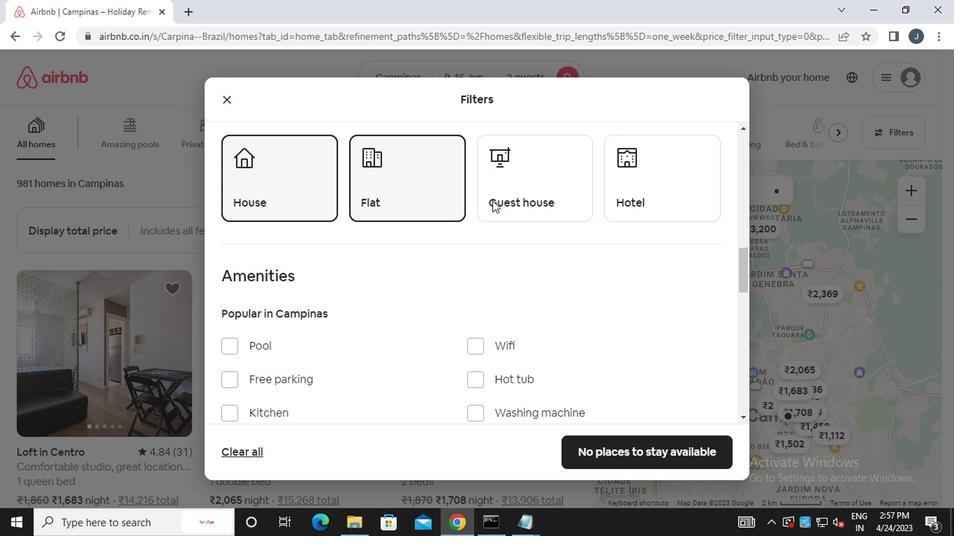 
Action: Mouse moved to (532, 204)
Screenshot: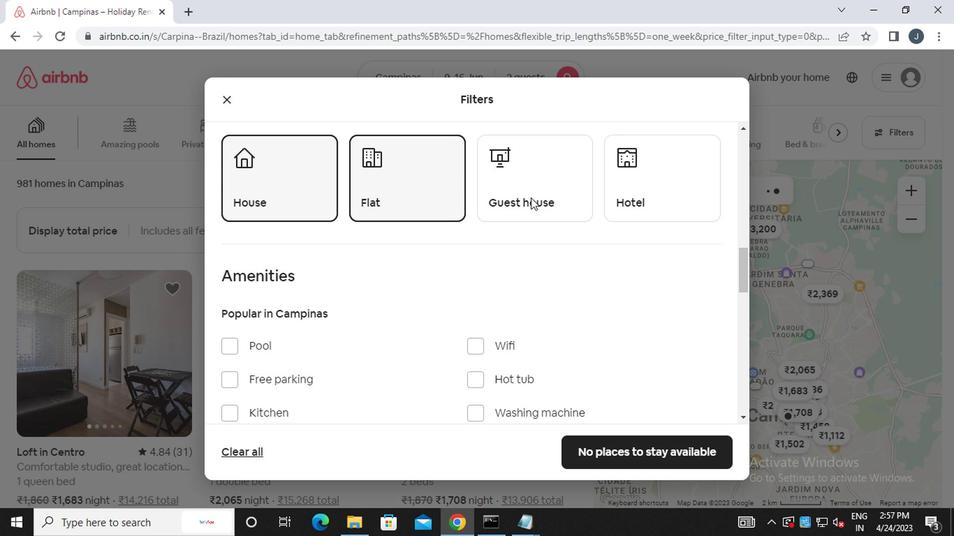 
Action: Mouse pressed left at (532, 204)
Screenshot: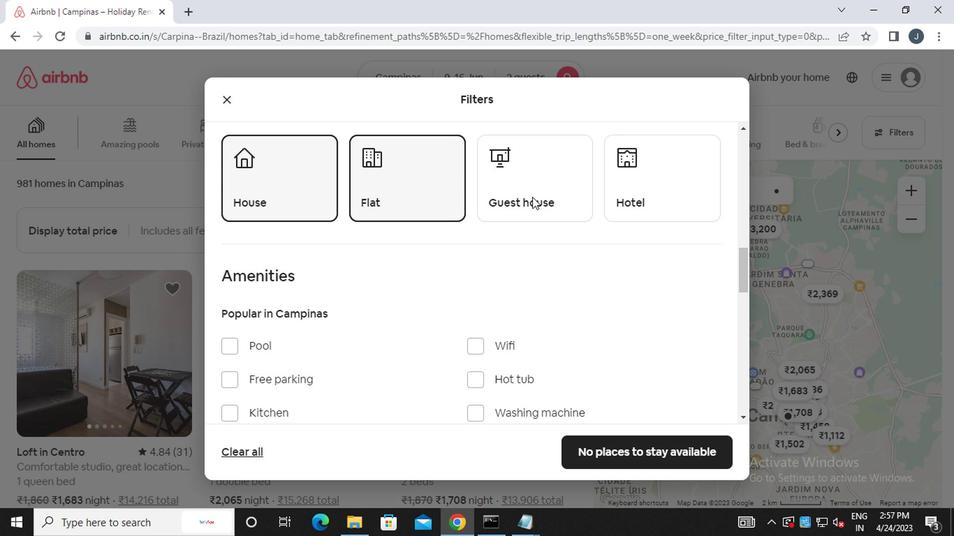 
Action: Mouse moved to (532, 195)
Screenshot: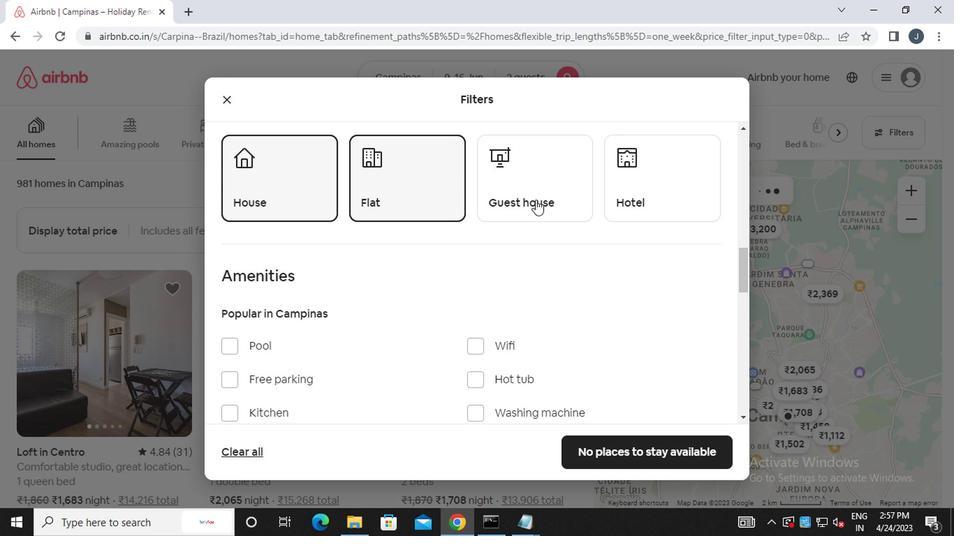
Action: Mouse pressed left at (532, 195)
Screenshot: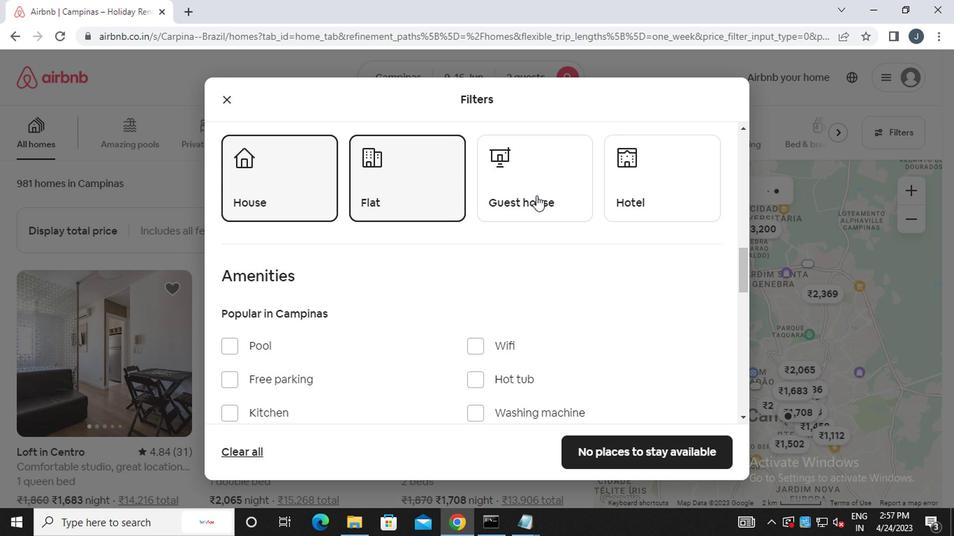 
Action: Mouse pressed left at (532, 195)
Screenshot: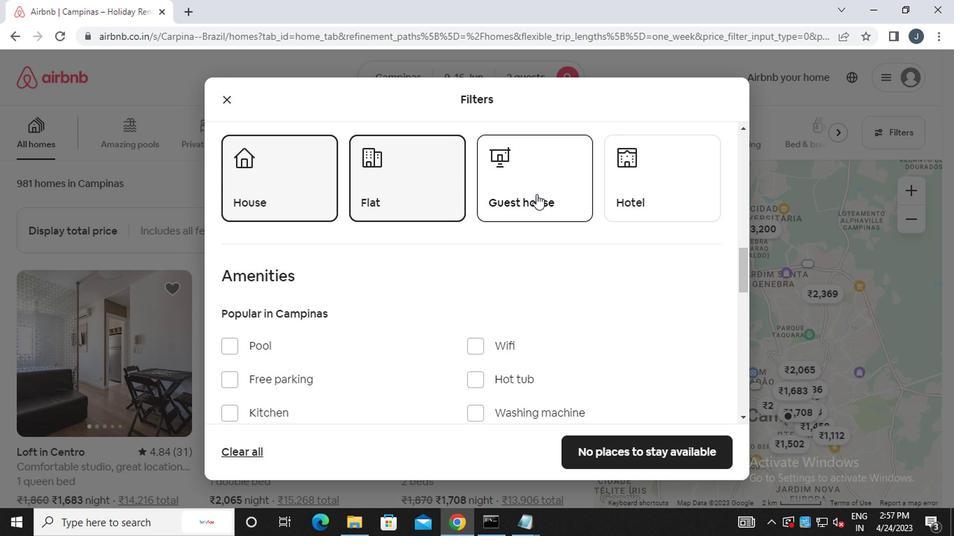 
Action: Mouse moved to (471, 332)
Screenshot: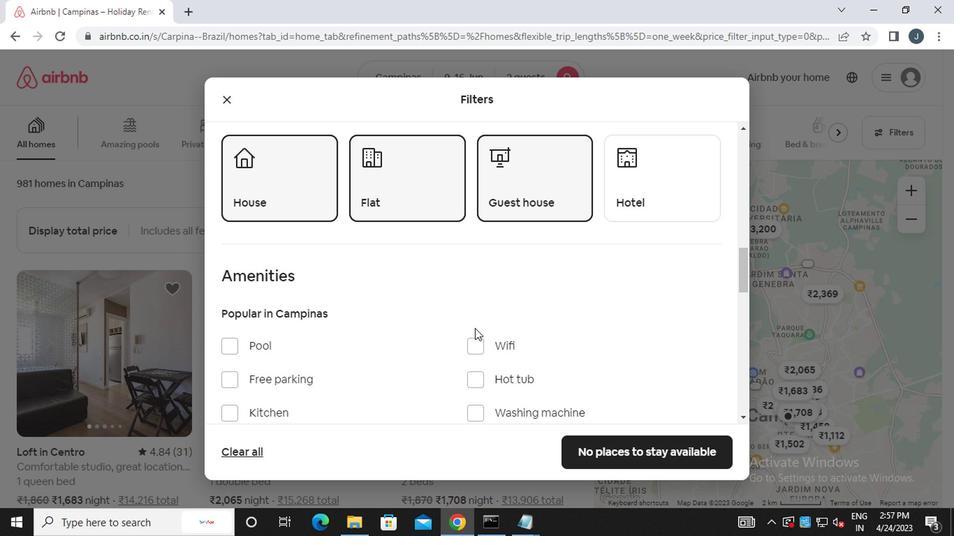 
Action: Mouse scrolled (471, 332) with delta (0, 0)
Screenshot: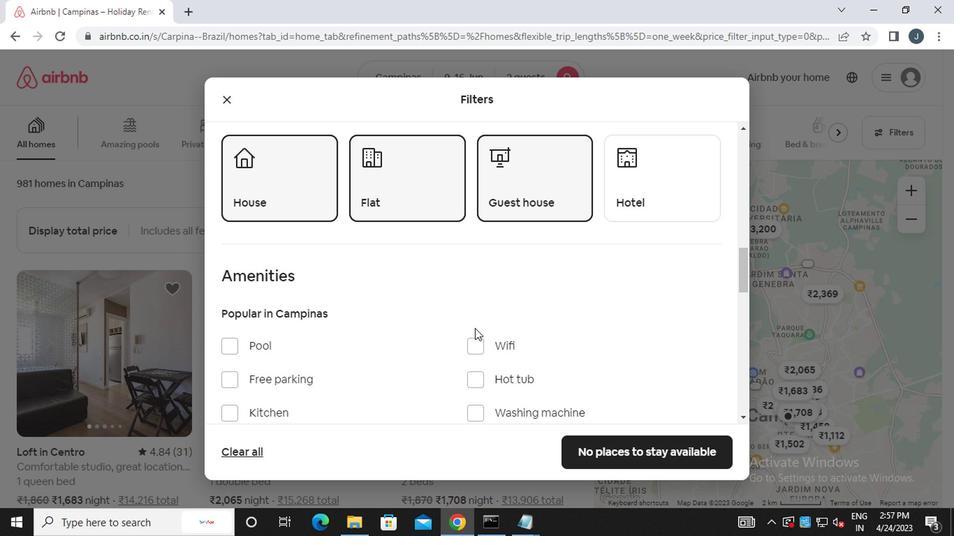 
Action: Mouse scrolled (471, 332) with delta (0, 0)
Screenshot: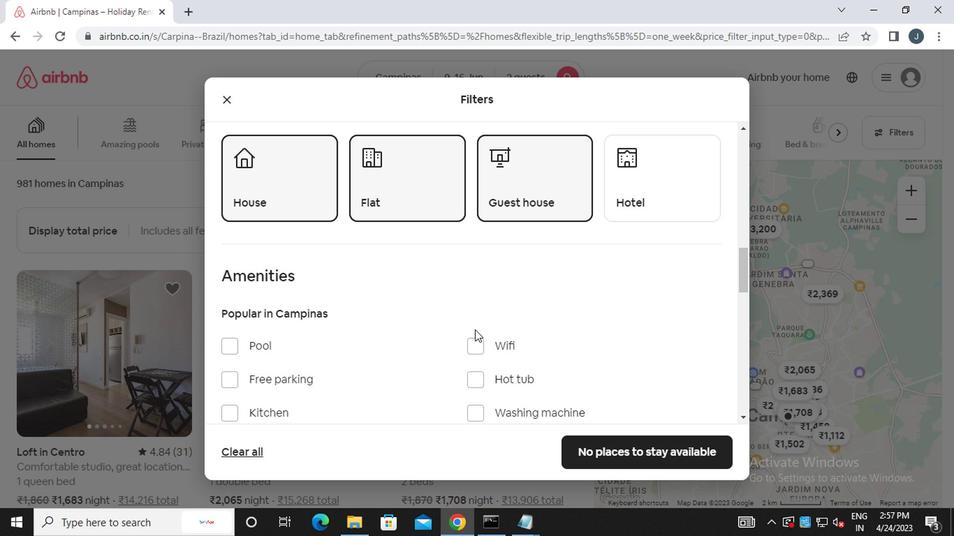 
Action: Mouse scrolled (471, 332) with delta (0, 0)
Screenshot: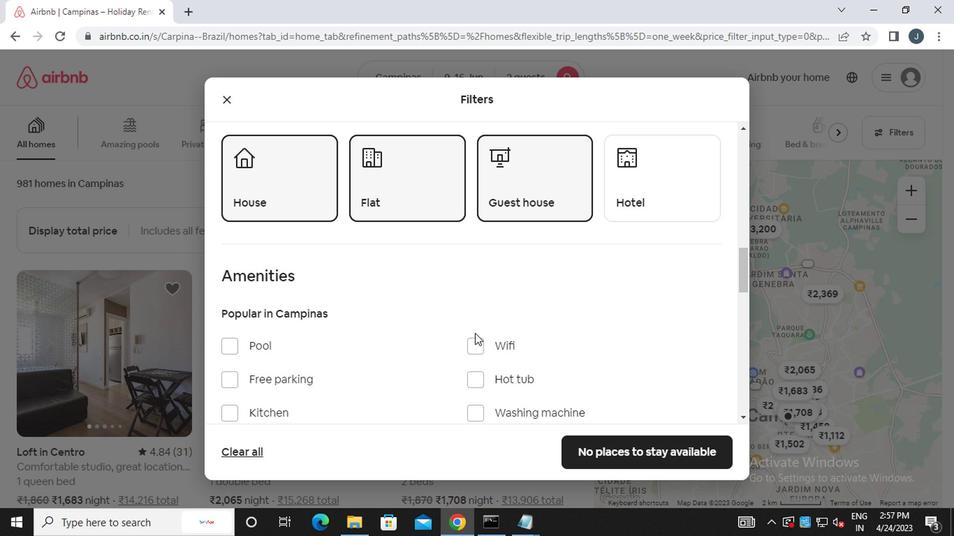 
Action: Mouse scrolled (471, 332) with delta (0, 0)
Screenshot: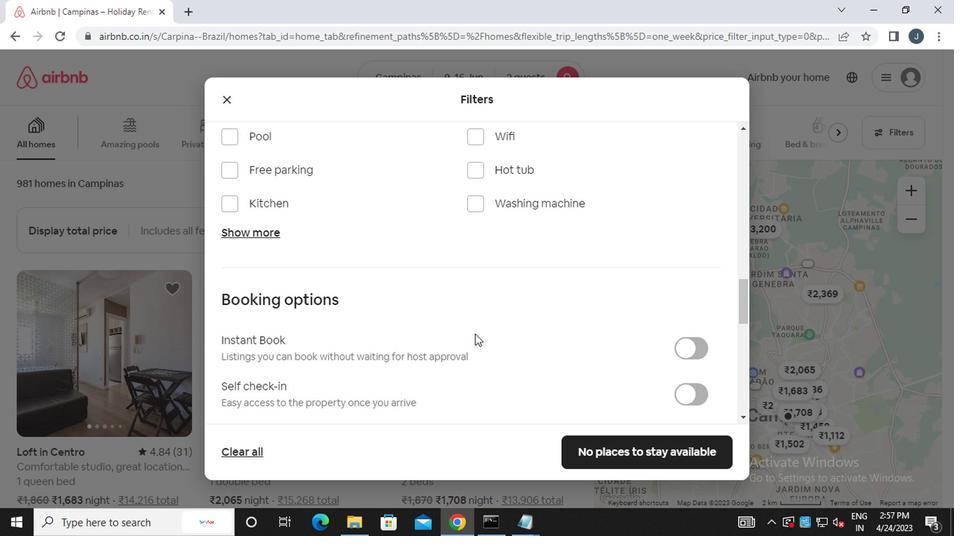 
Action: Mouse moved to (694, 320)
Screenshot: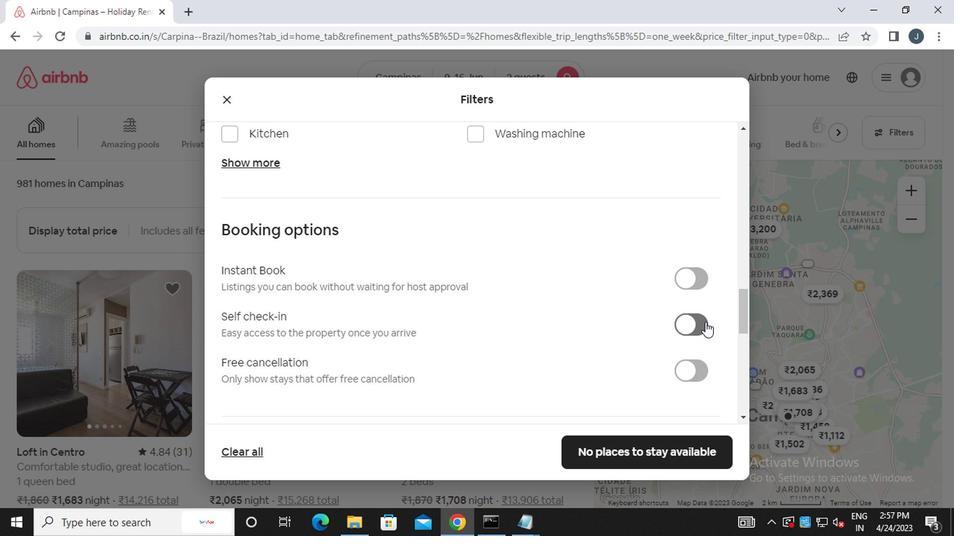 
Action: Mouse pressed left at (694, 320)
Screenshot: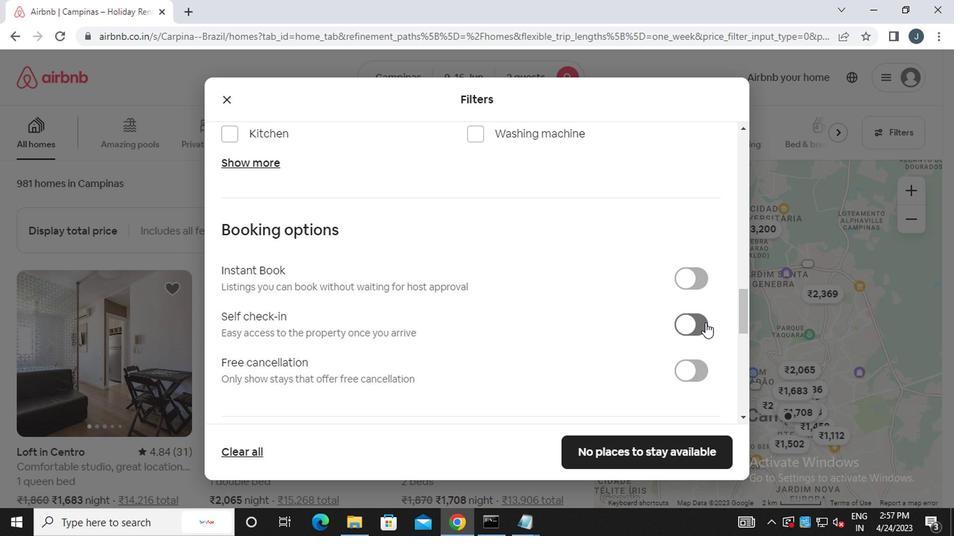 
Action: Mouse moved to (548, 337)
Screenshot: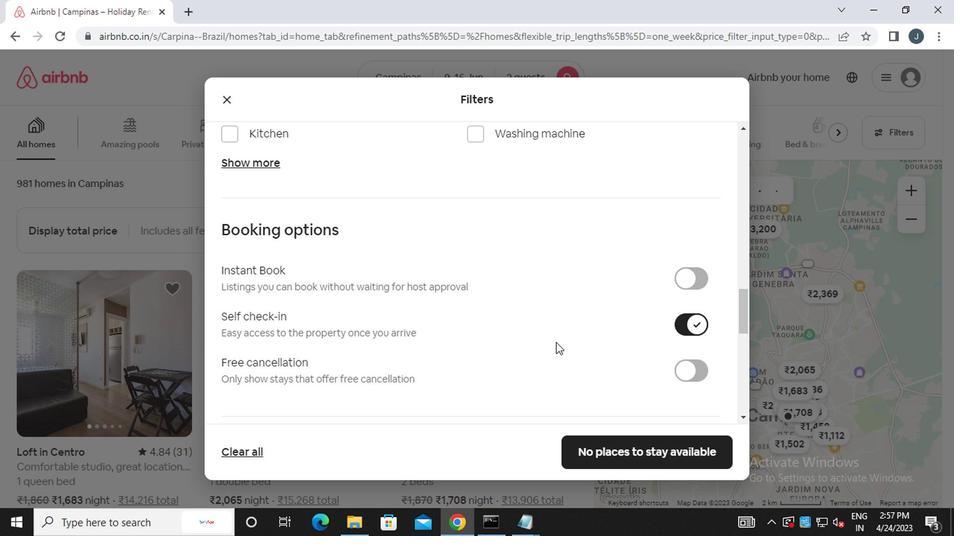 
Action: Mouse scrolled (548, 337) with delta (0, 0)
Screenshot: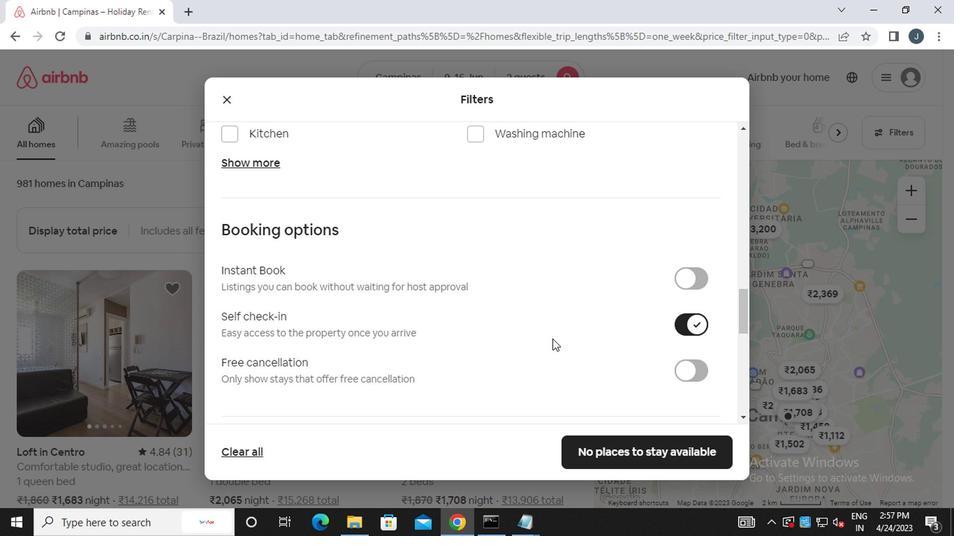 
Action: Mouse scrolled (548, 337) with delta (0, 0)
Screenshot: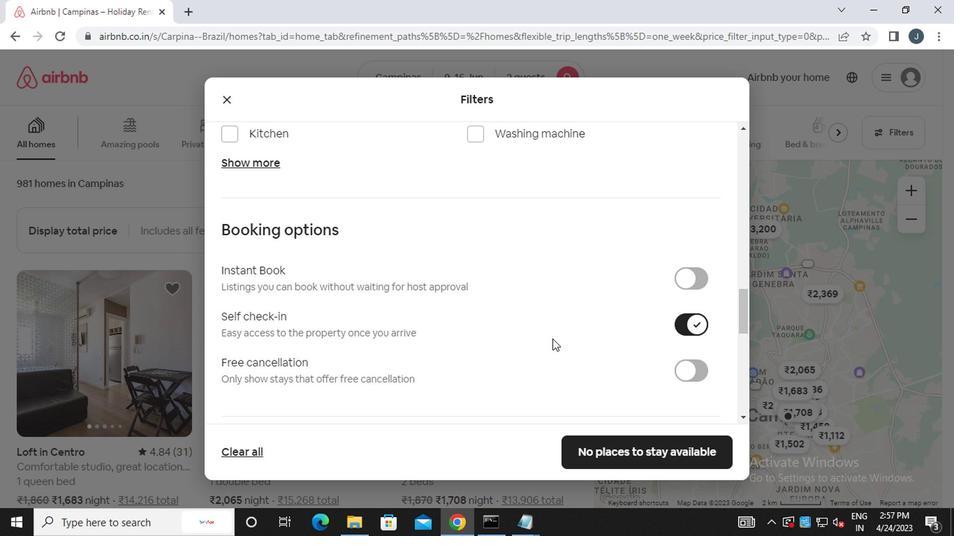 
Action: Mouse scrolled (548, 337) with delta (0, 0)
Screenshot: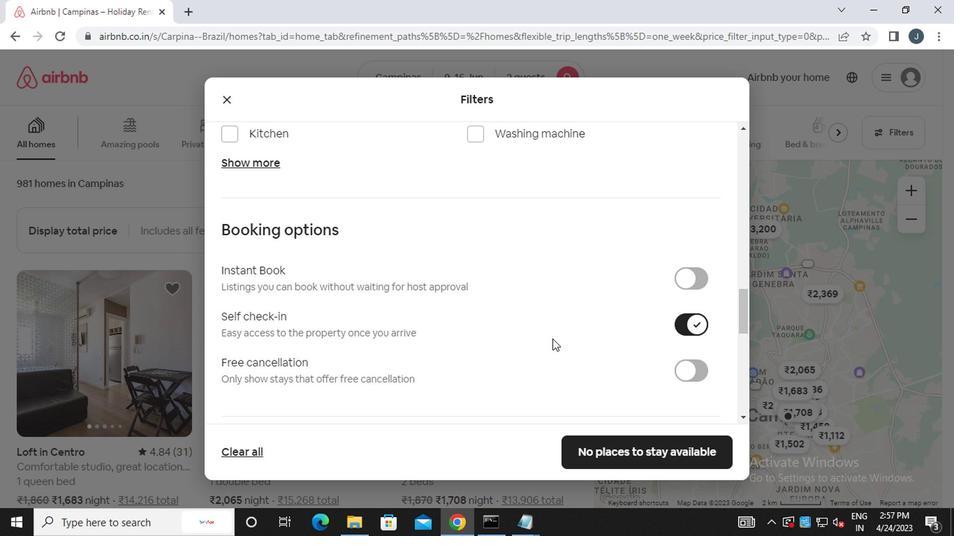 
Action: Mouse scrolled (548, 337) with delta (0, 0)
Screenshot: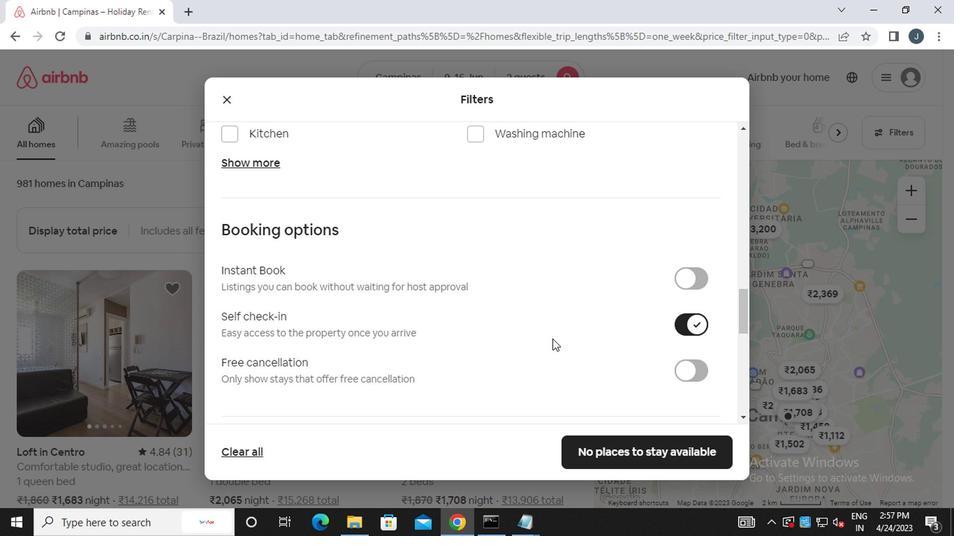 
Action: Mouse scrolled (548, 337) with delta (0, 0)
Screenshot: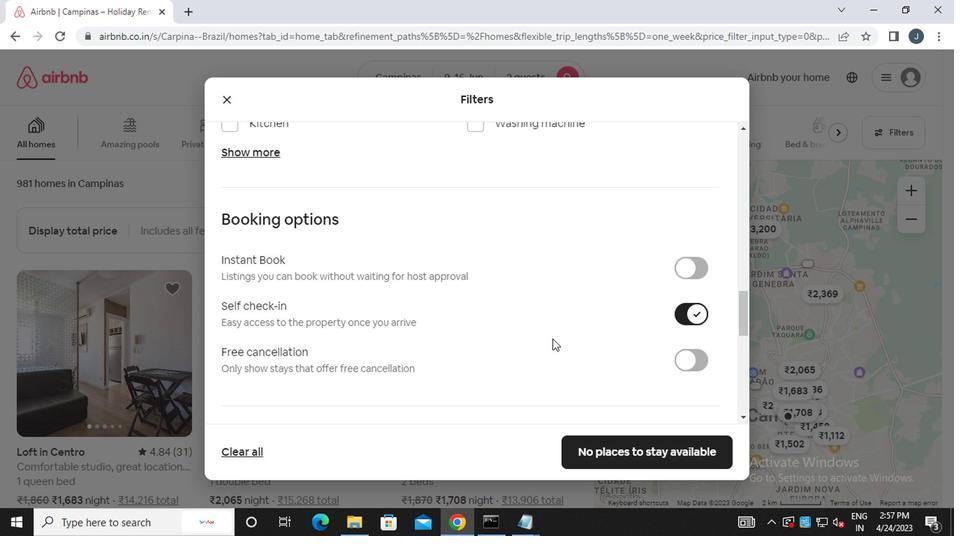 
Action: Mouse scrolled (548, 337) with delta (0, 0)
Screenshot: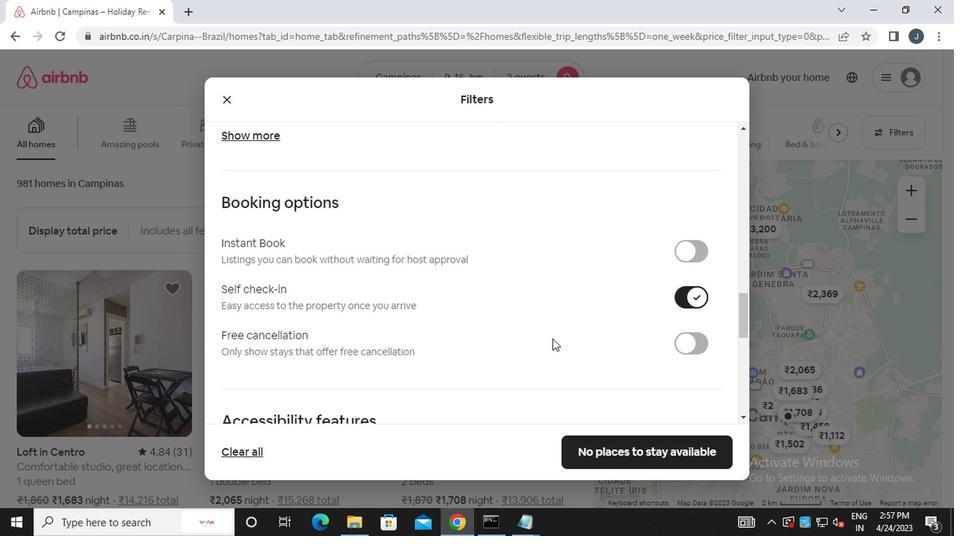 
Action: Mouse scrolled (548, 337) with delta (0, 0)
Screenshot: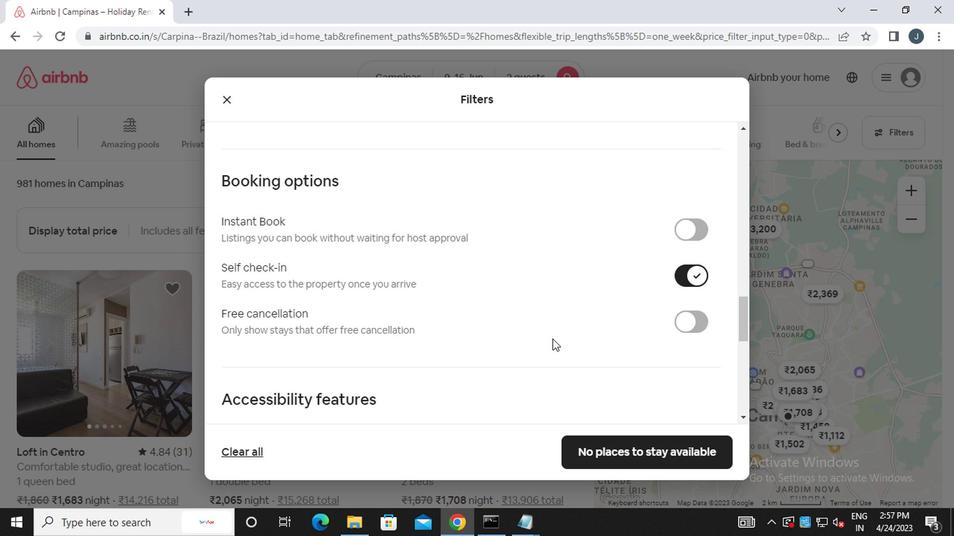 
Action: Mouse scrolled (548, 337) with delta (0, 0)
Screenshot: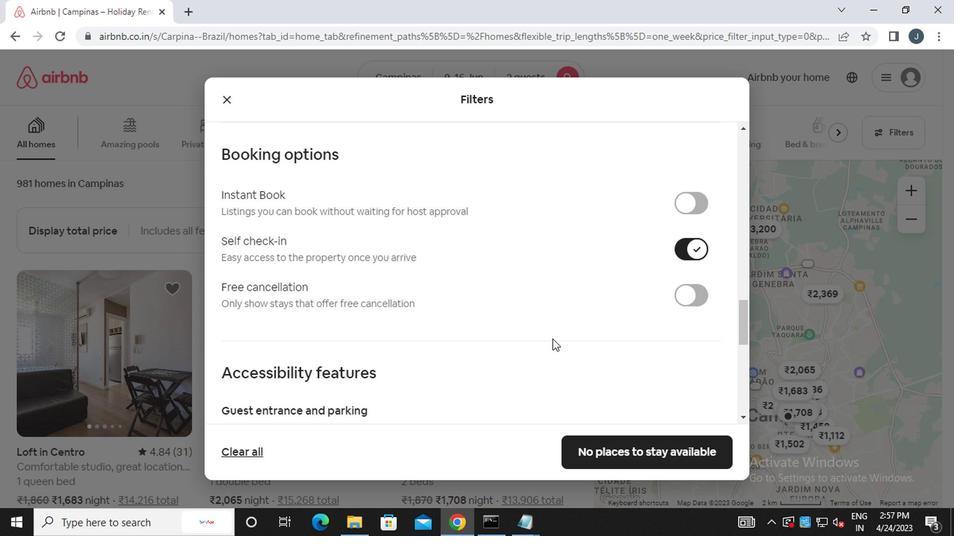 
Action: Mouse moved to (494, 344)
Screenshot: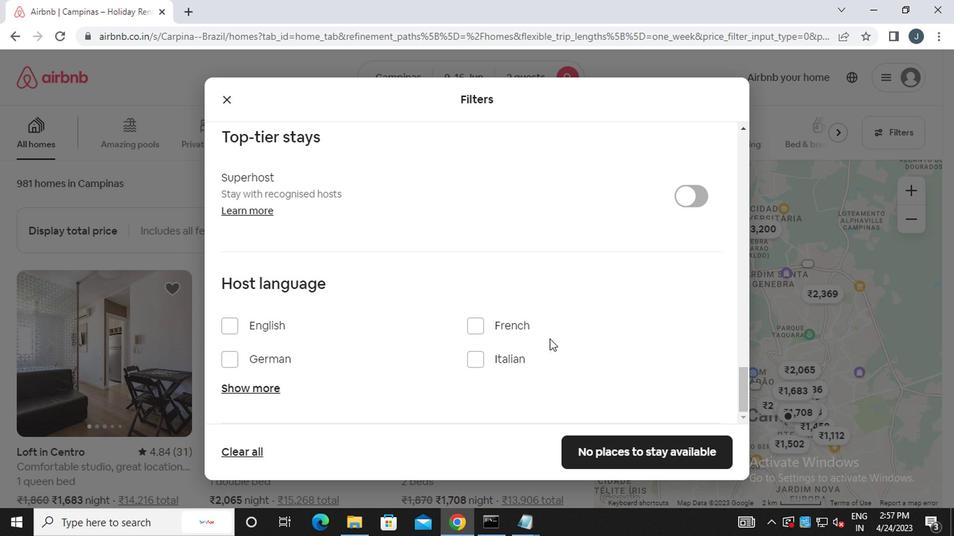 
Action: Mouse scrolled (494, 343) with delta (0, 0)
Screenshot: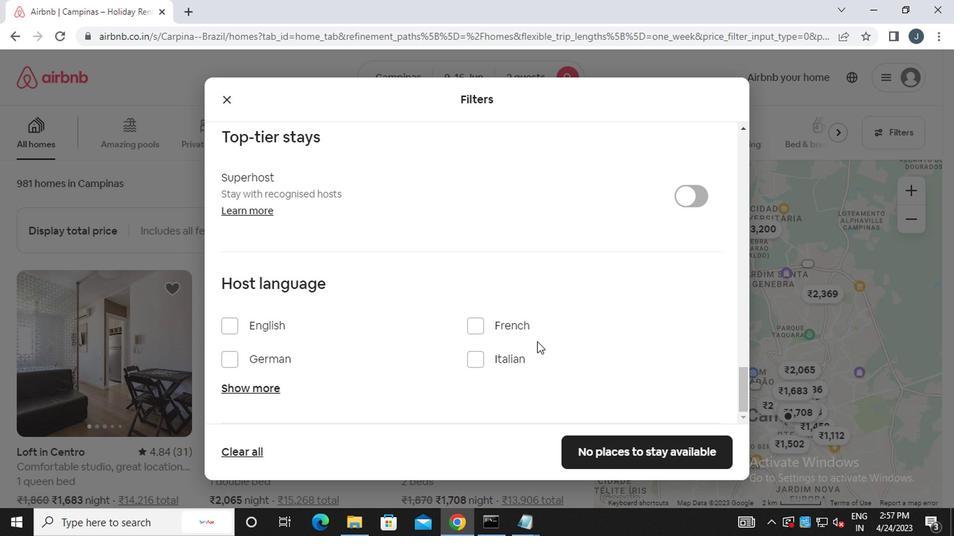 
Action: Mouse moved to (254, 387)
Screenshot: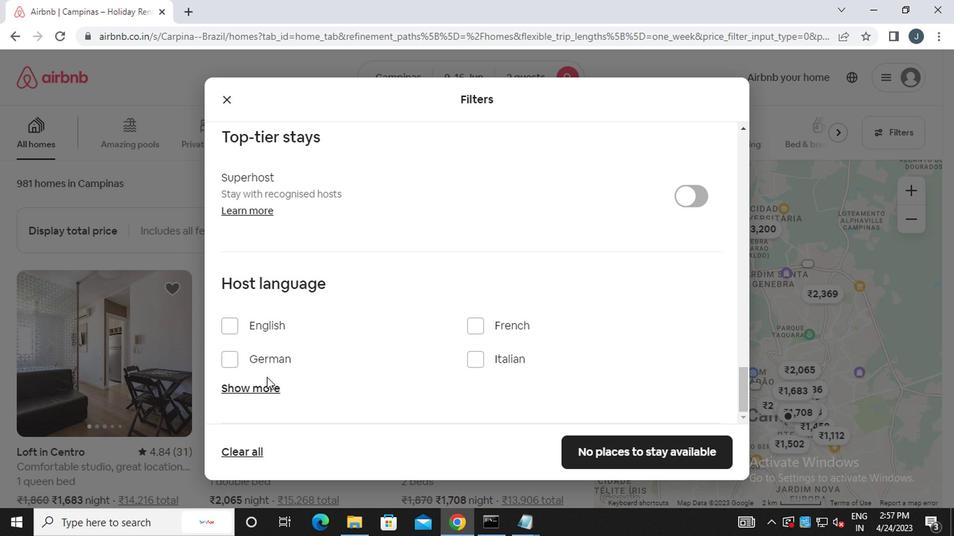 
Action: Mouse pressed left at (254, 387)
Screenshot: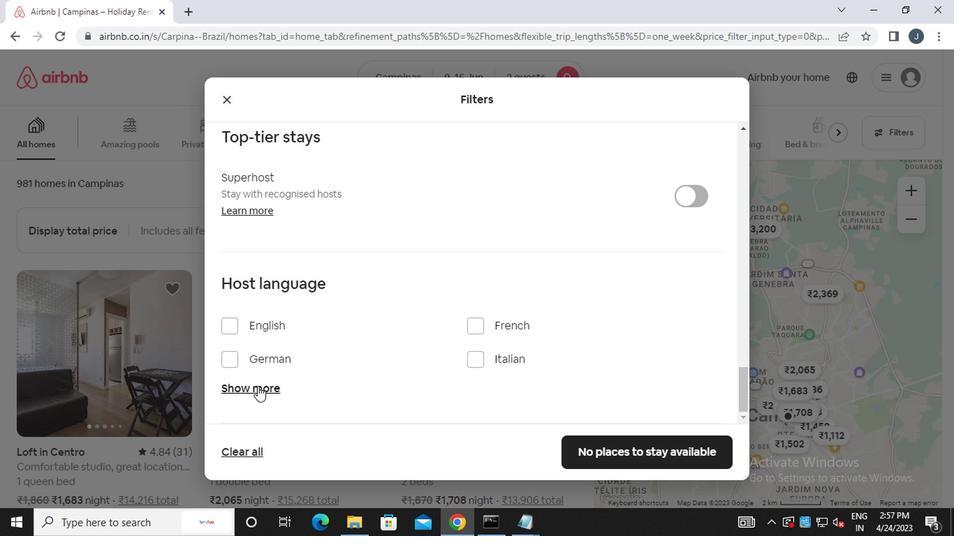 
Action: Mouse pressed left at (254, 387)
Screenshot: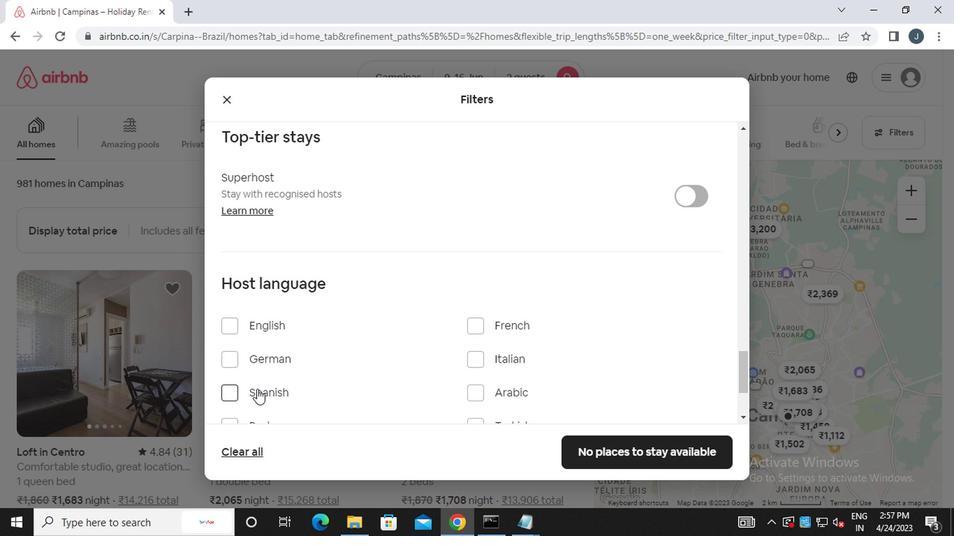 
Action: Mouse moved to (606, 444)
Screenshot: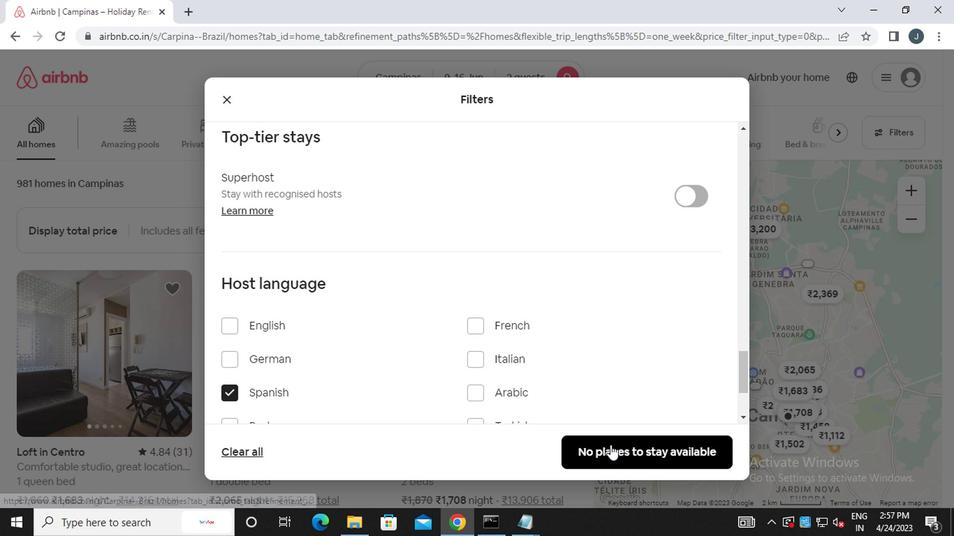 
Action: Mouse pressed left at (606, 444)
Screenshot: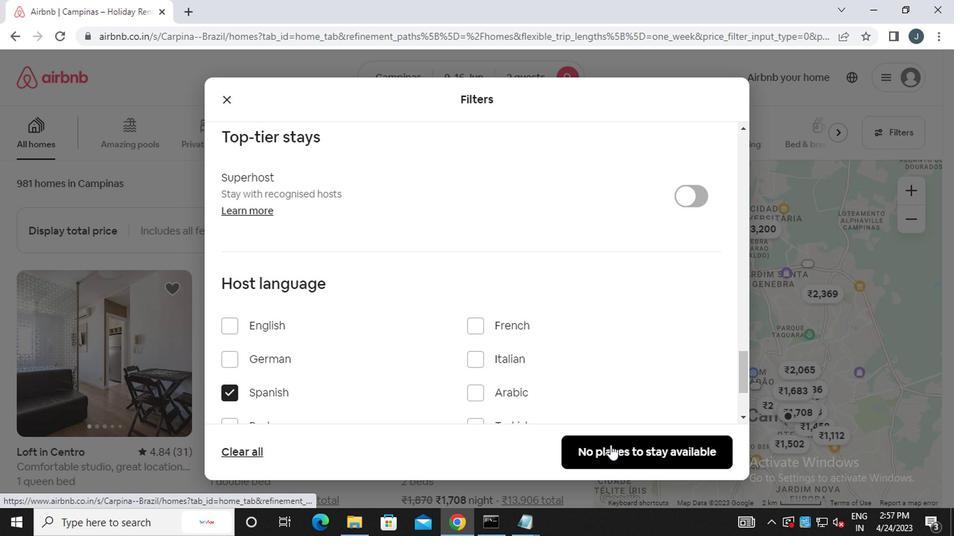 
